 Task: Find connections with filter location Charleroi with filter topic #startupwith filter profile language German with filter current company Adani Enterprises Limited with filter school Jawahar Education Societys A.C.Patil College of Engineering 17 Sector-4 Kharghar Navi Mumbai-410 210 with filter industry Pet Services with filter service category SupportTechnical Writing with filter keywords title Product Manager
Action: Mouse moved to (515, 89)
Screenshot: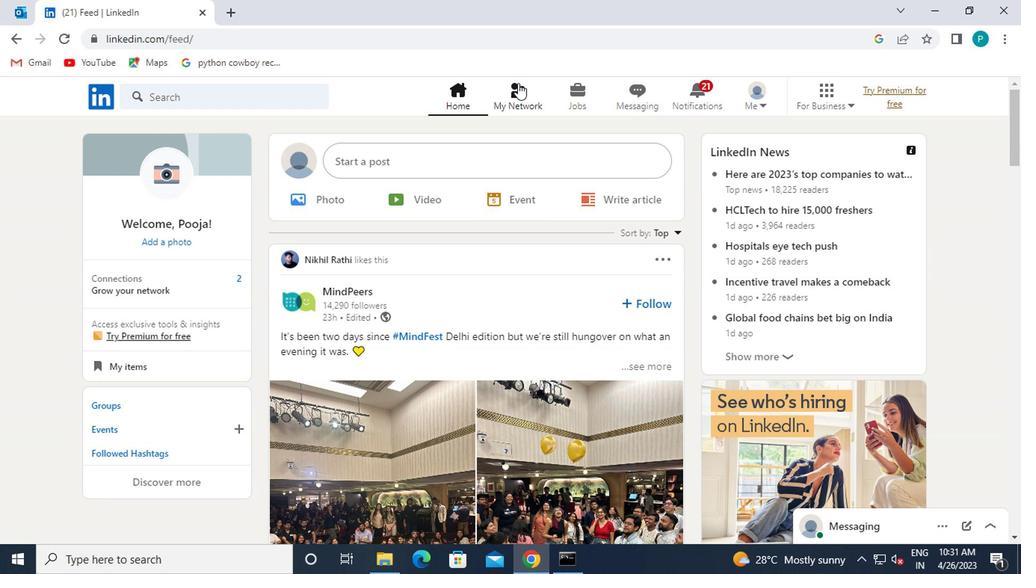 
Action: Mouse pressed left at (515, 89)
Screenshot: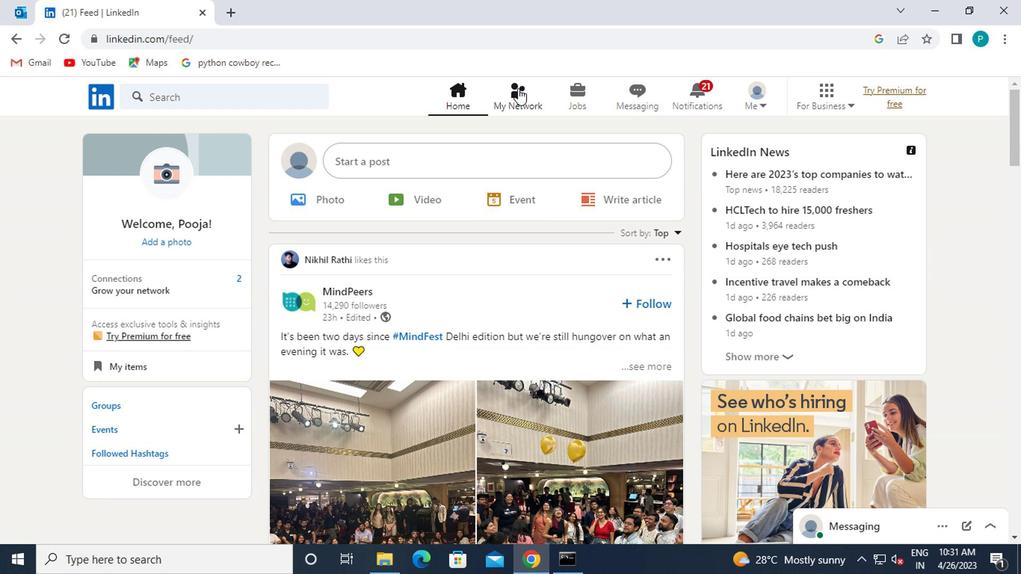 
Action: Mouse moved to (243, 182)
Screenshot: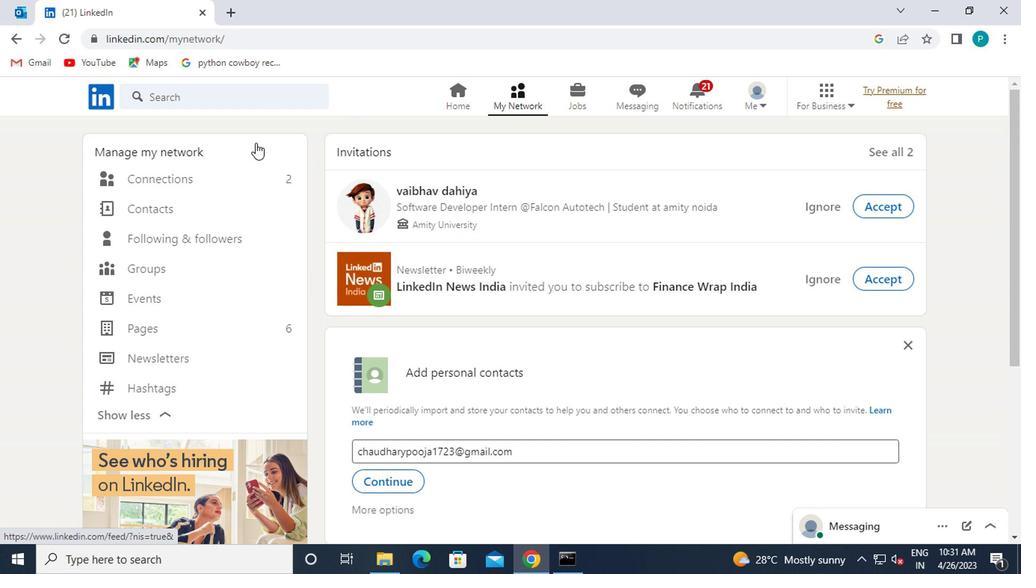 
Action: Mouse pressed left at (243, 182)
Screenshot: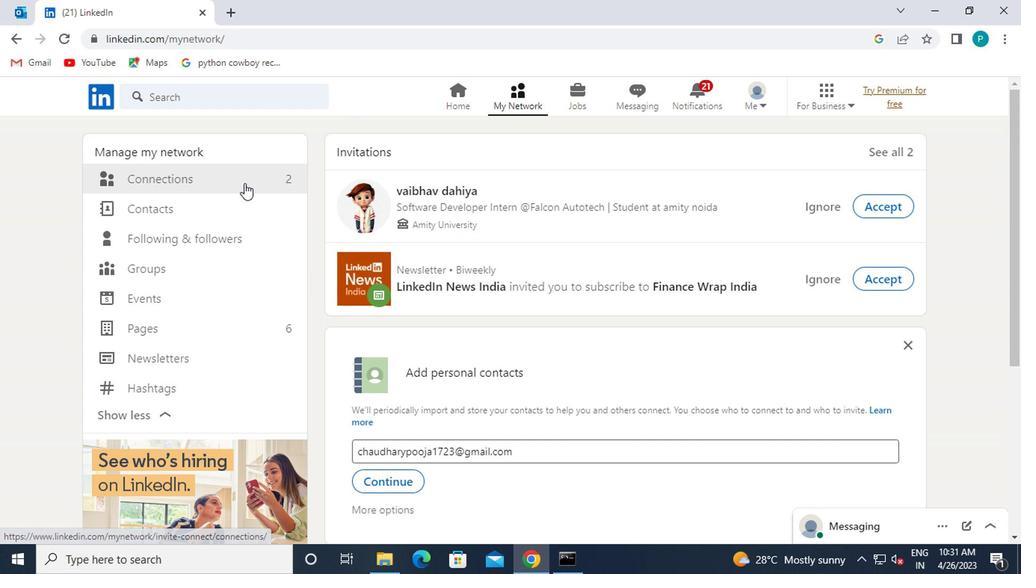 
Action: Mouse moved to (599, 184)
Screenshot: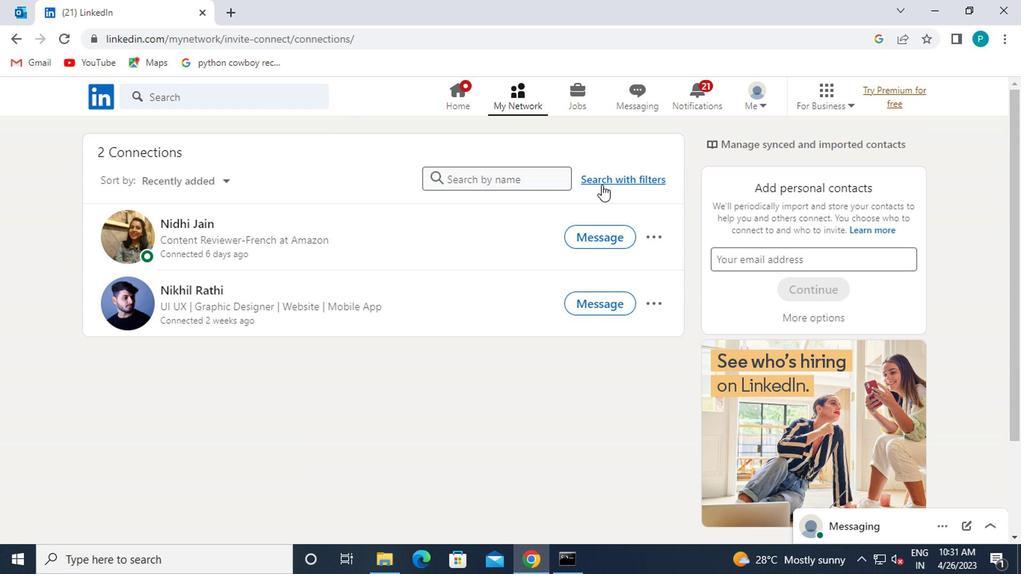
Action: Mouse pressed left at (599, 184)
Screenshot: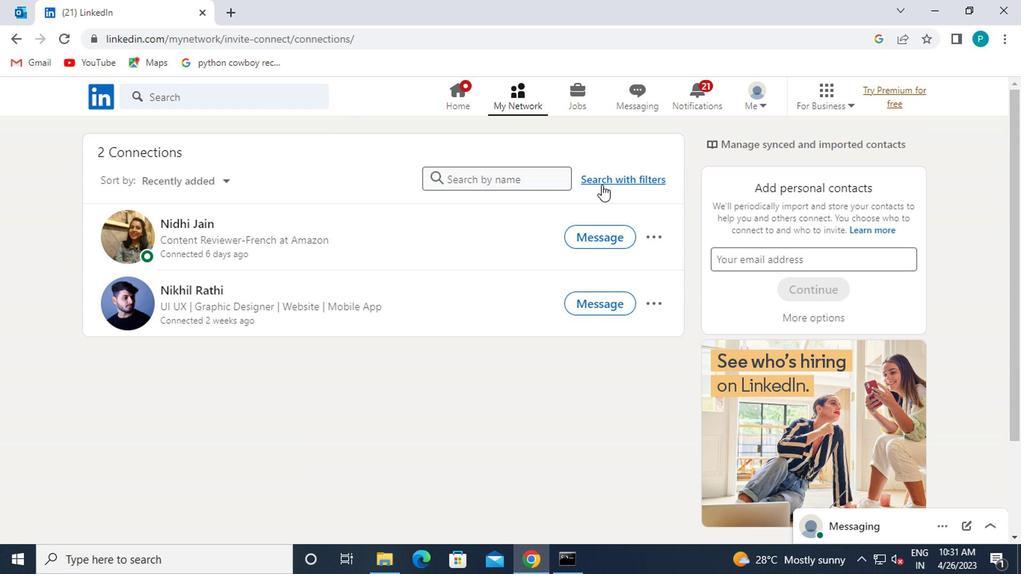 
Action: Mouse moved to (508, 141)
Screenshot: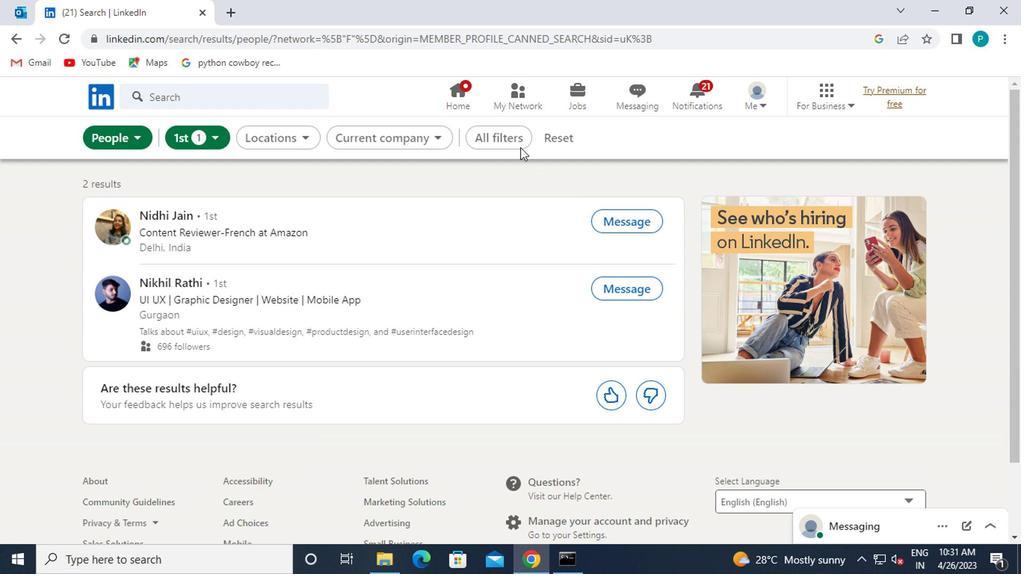 
Action: Mouse pressed left at (508, 141)
Screenshot: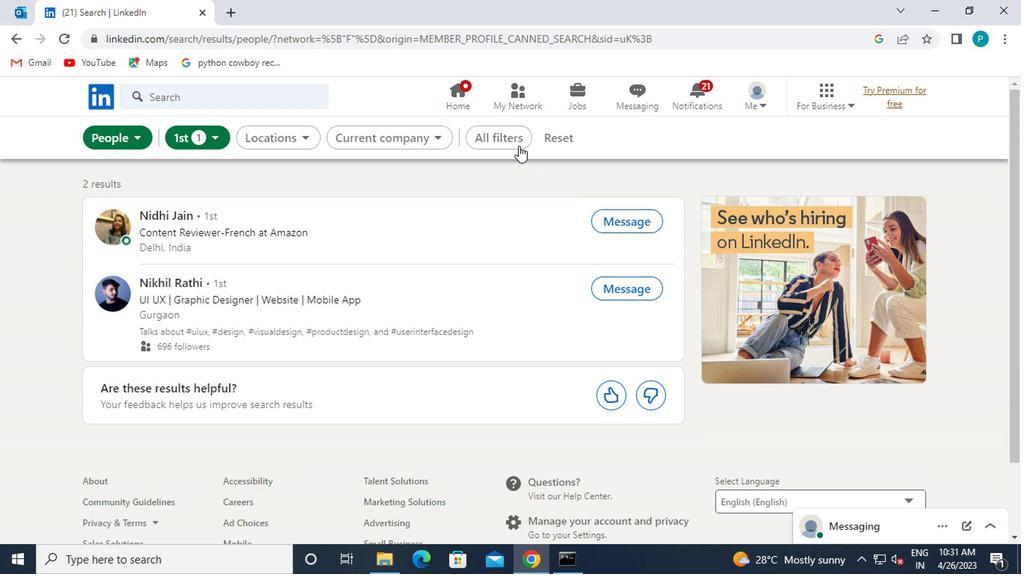
Action: Mouse moved to (816, 395)
Screenshot: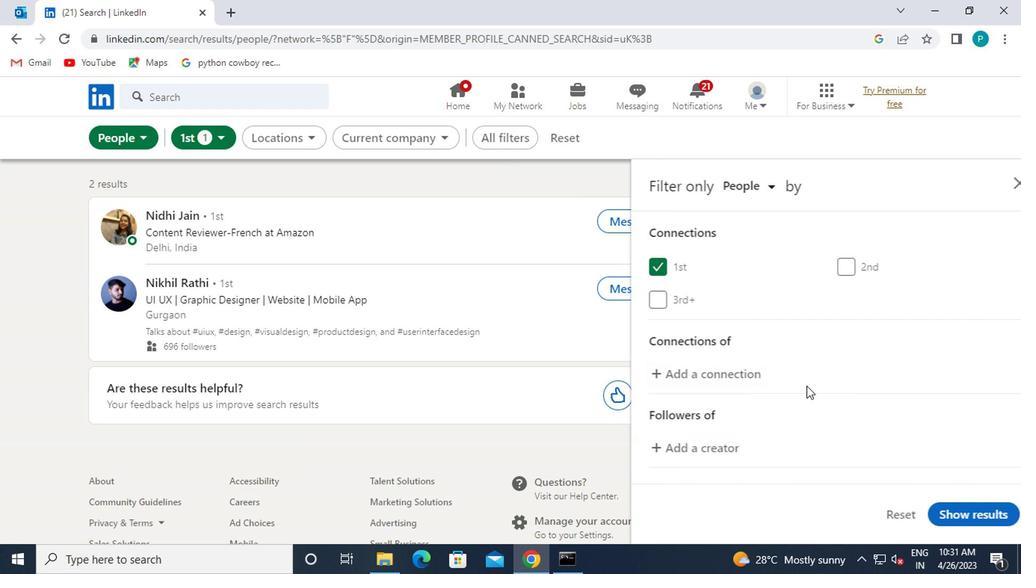 
Action: Mouse scrolled (816, 394) with delta (0, 0)
Screenshot: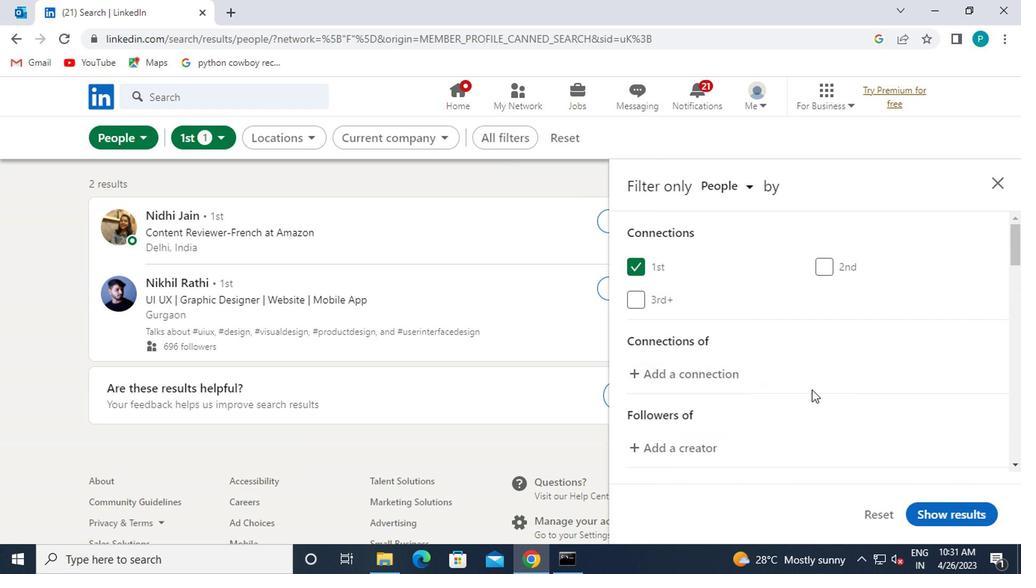 
Action: Mouse scrolled (816, 394) with delta (0, 0)
Screenshot: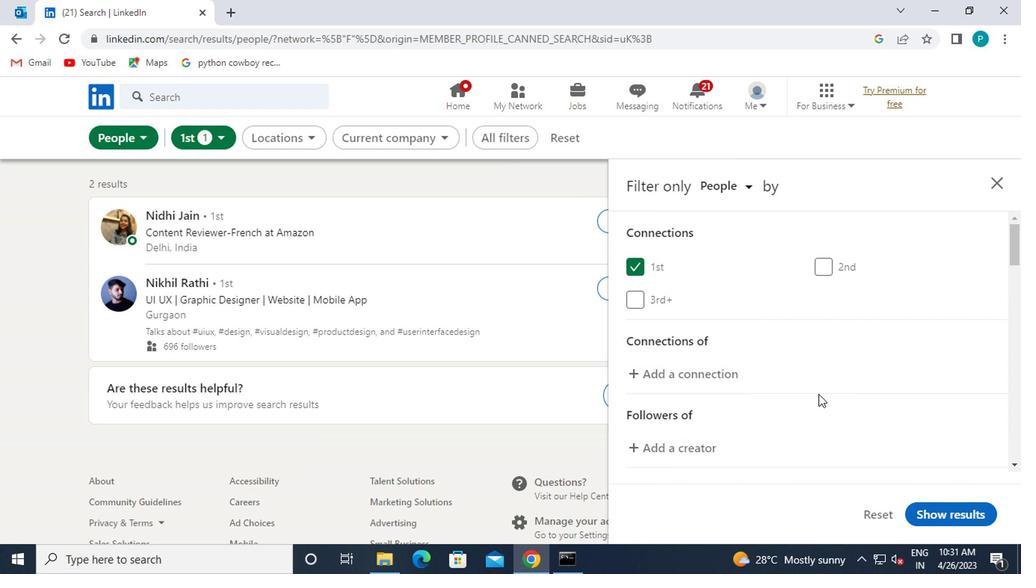 
Action: Mouse moved to (851, 432)
Screenshot: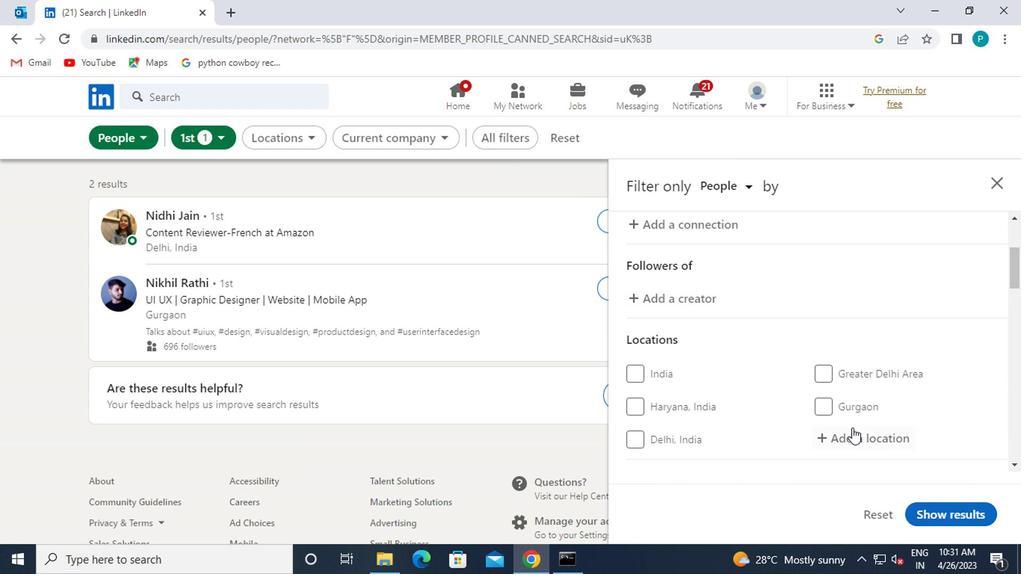 
Action: Mouse pressed left at (851, 432)
Screenshot: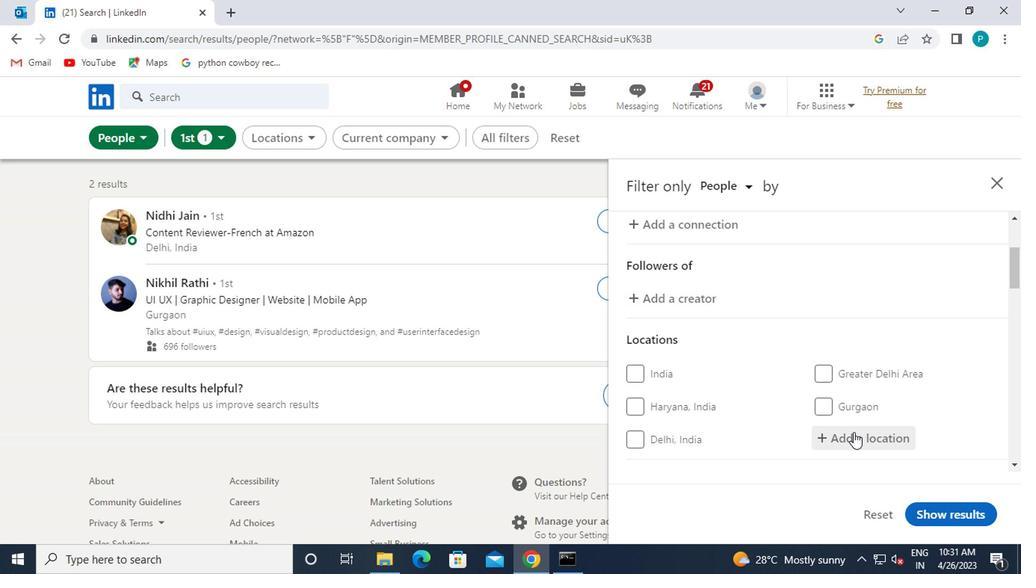 
Action: Mouse scrolled (851, 432) with delta (0, 0)
Screenshot: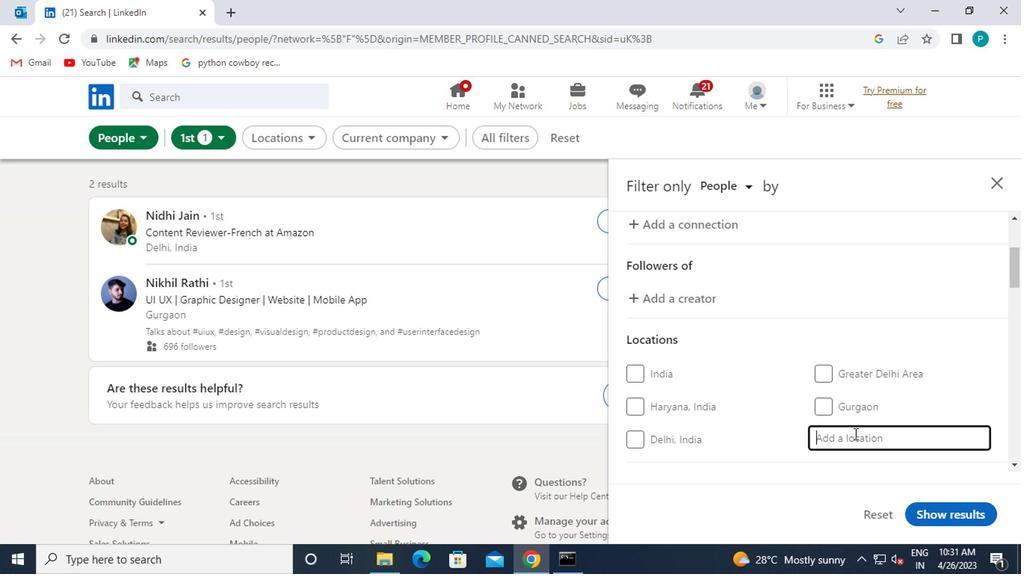 
Action: Mouse moved to (834, 371)
Screenshot: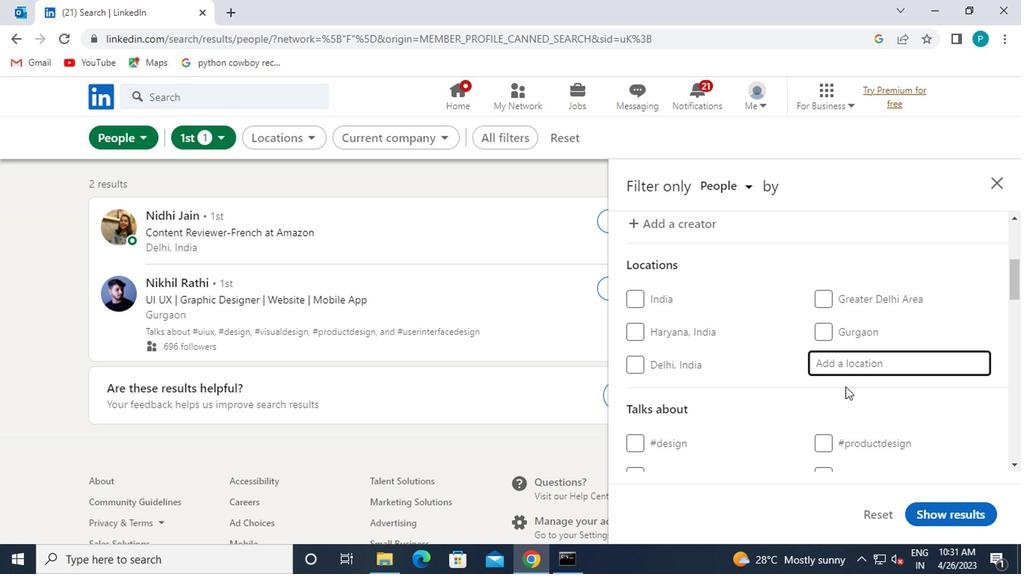 
Action: Key pressed <Key.caps_lock>c<Key.caps_lock>harleroi<Key.enter>
Screenshot: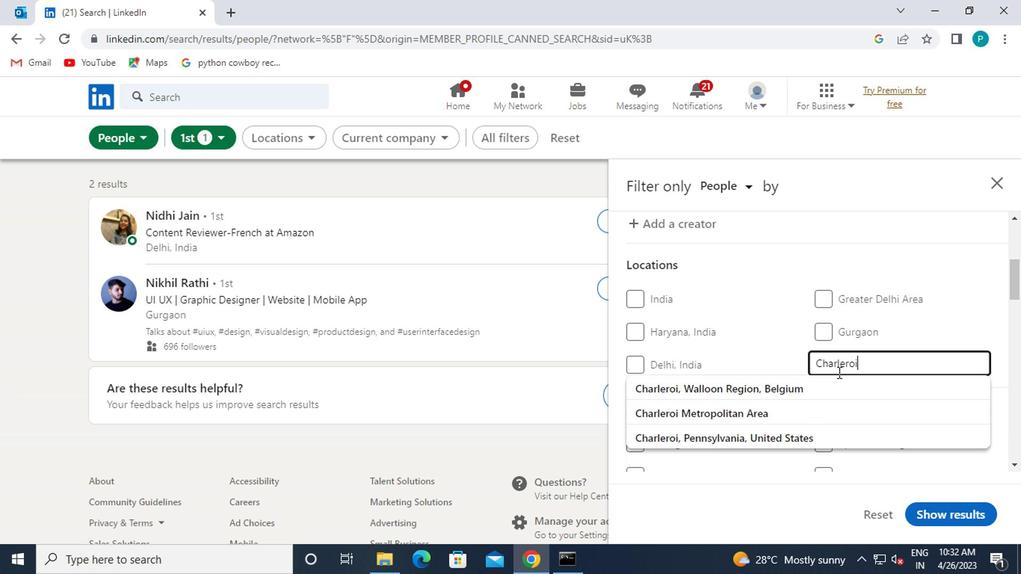 
Action: Mouse moved to (795, 410)
Screenshot: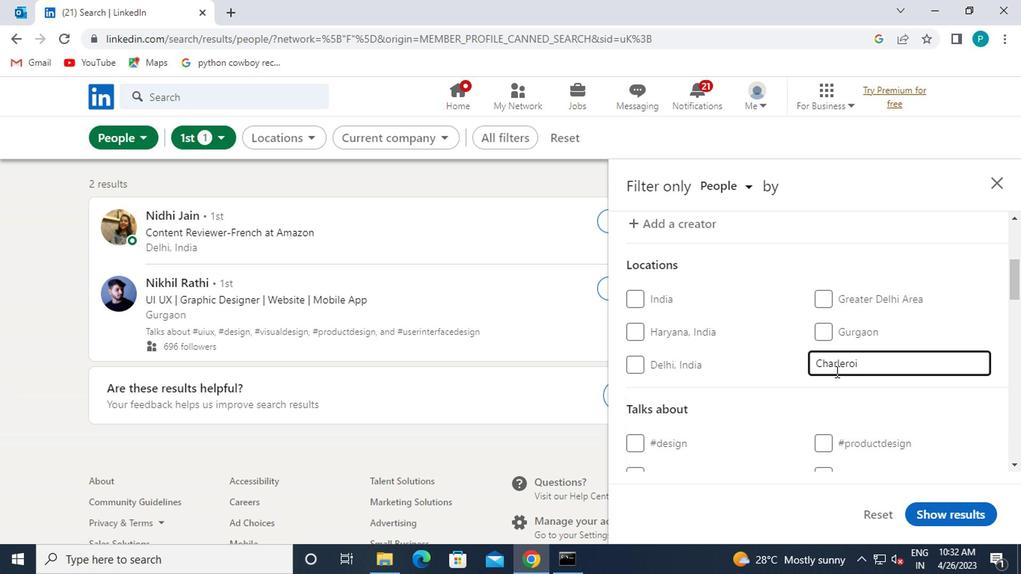
Action: Mouse scrolled (795, 409) with delta (0, 0)
Screenshot: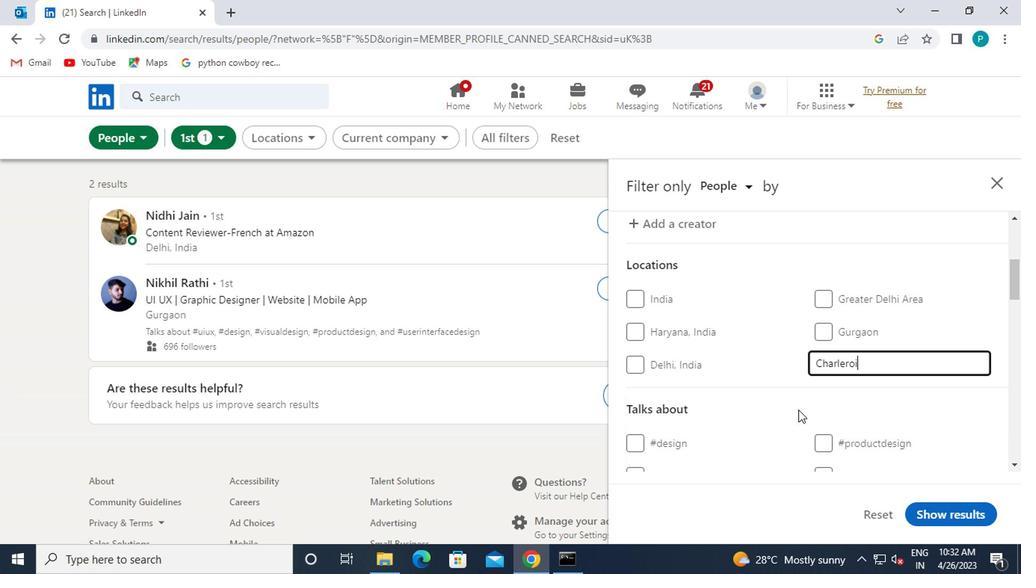 
Action: Mouse moved to (837, 441)
Screenshot: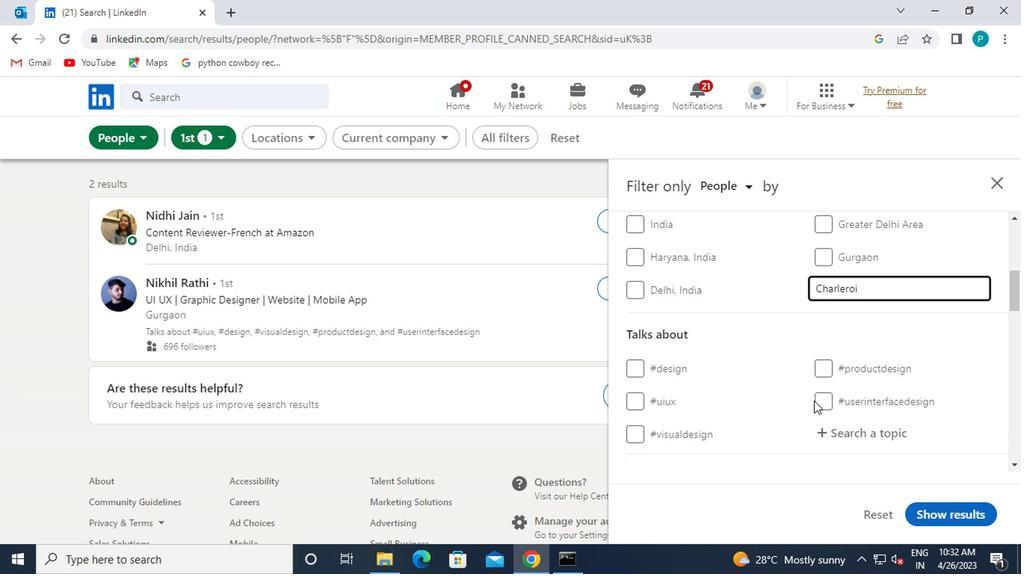 
Action: Mouse pressed left at (837, 441)
Screenshot: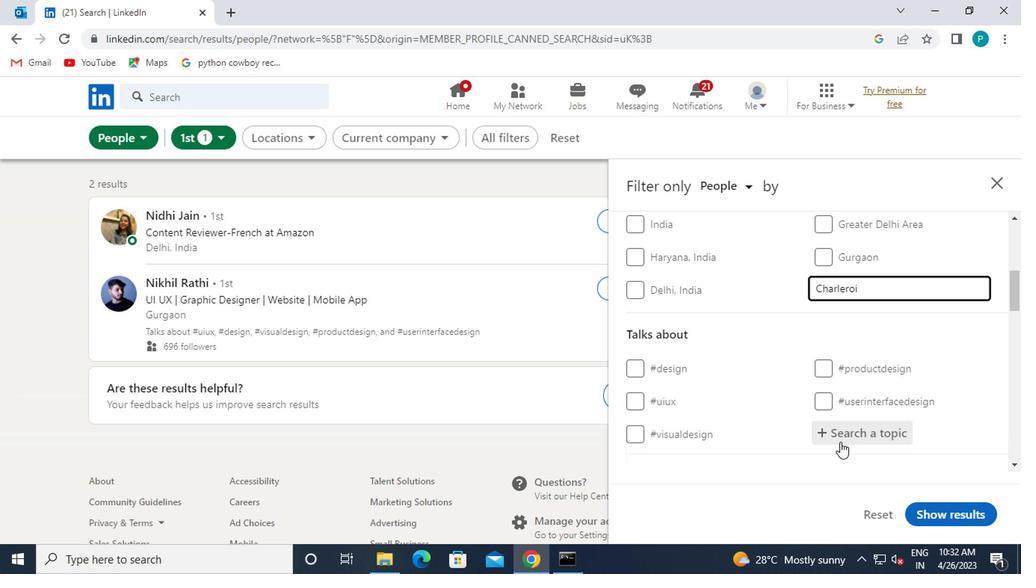 
Action: Mouse moved to (824, 405)
Screenshot: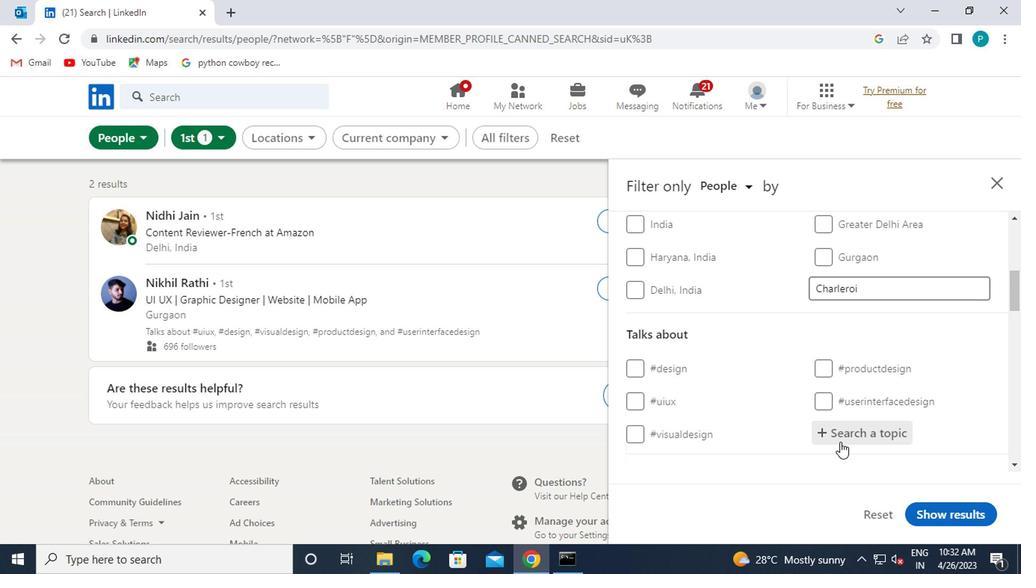 
Action: Key pressed <Key.shift>#STARTUO<Key.backspace>P
Screenshot: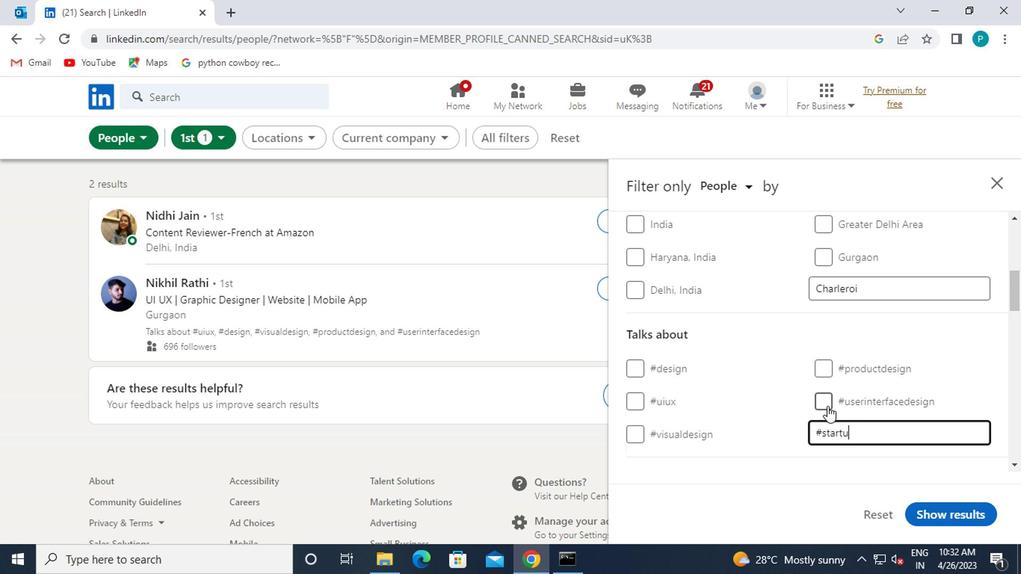 
Action: Mouse moved to (765, 397)
Screenshot: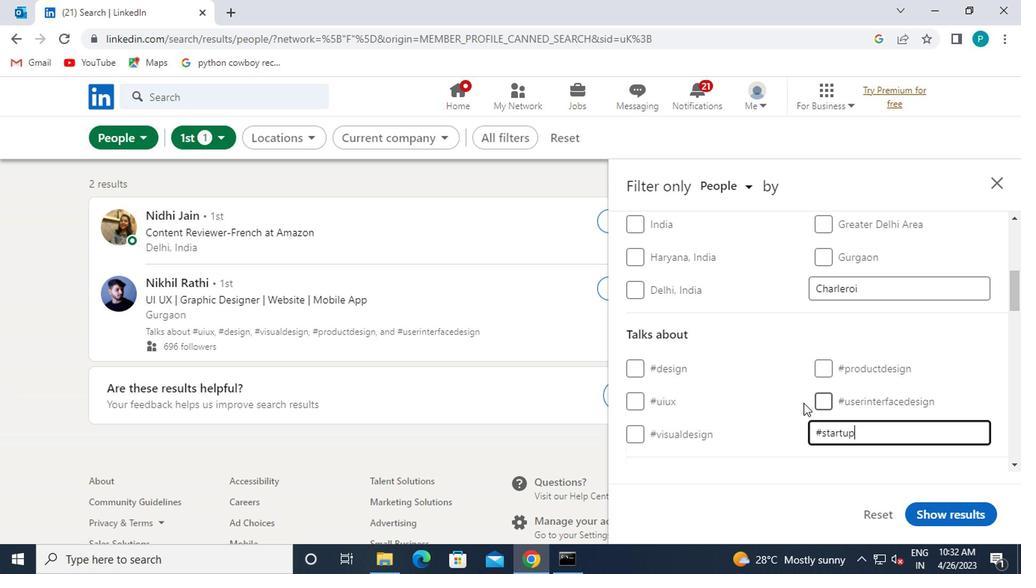 
Action: Mouse scrolled (765, 396) with delta (0, 0)
Screenshot: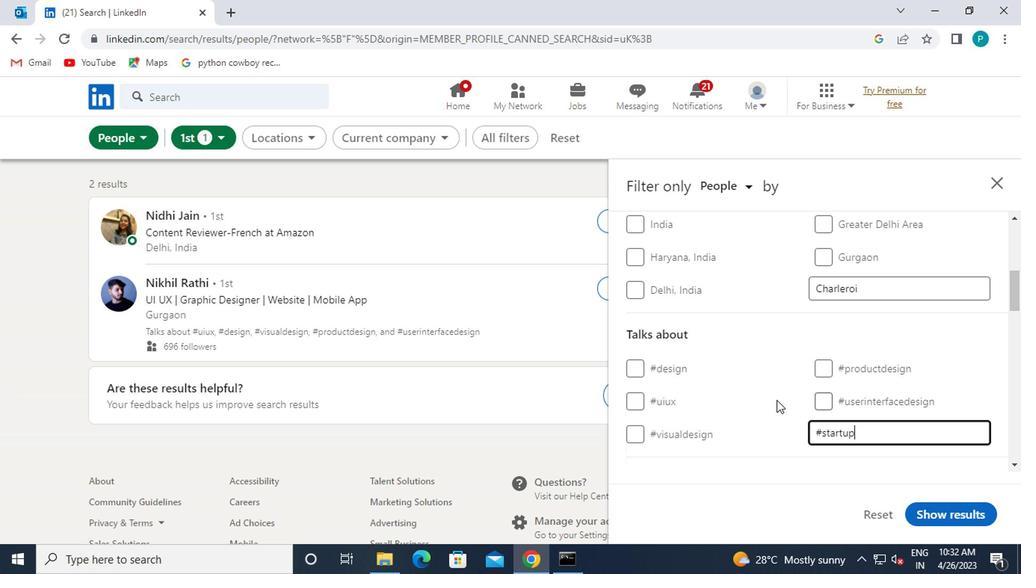 
Action: Mouse scrolled (765, 396) with delta (0, 0)
Screenshot: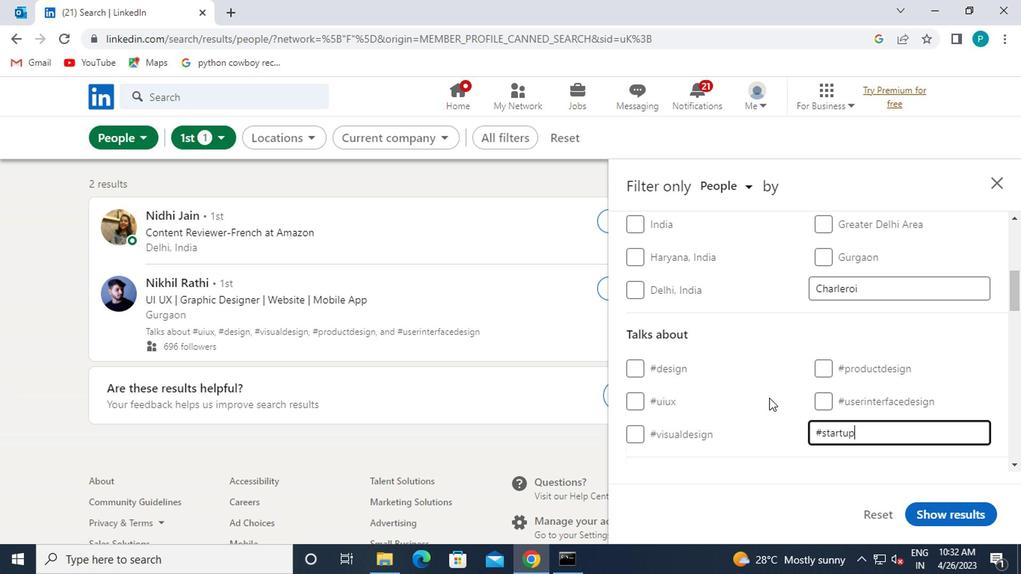 
Action: Mouse moved to (838, 367)
Screenshot: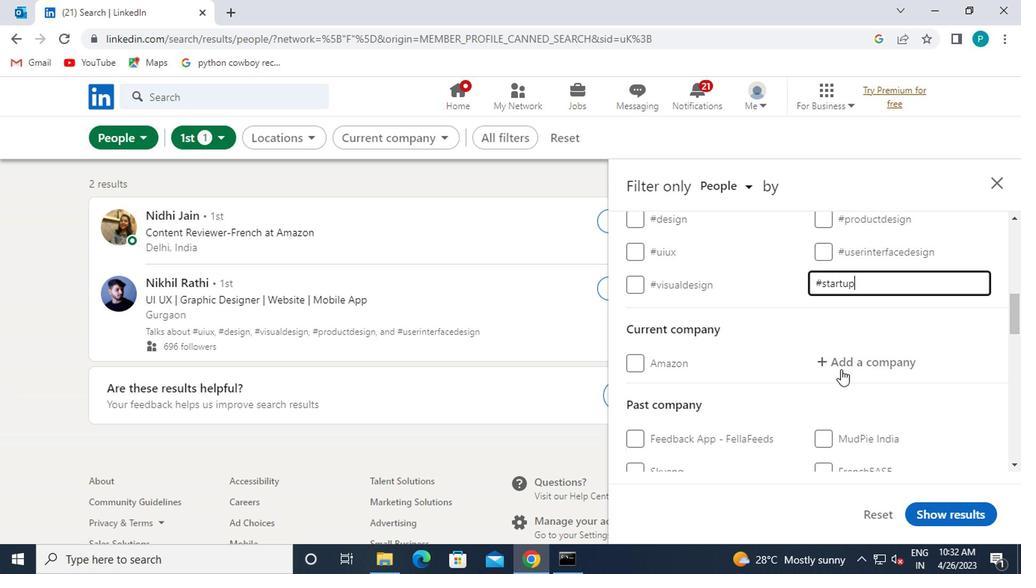 
Action: Mouse pressed left at (838, 367)
Screenshot: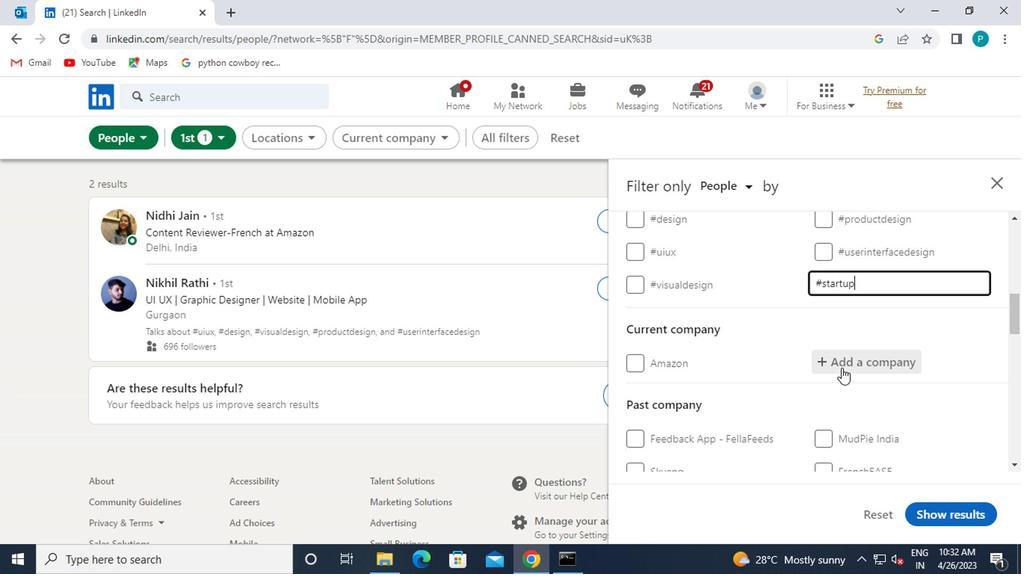 
Action: Key pressed ADANI<Key.space>ENTER
Screenshot: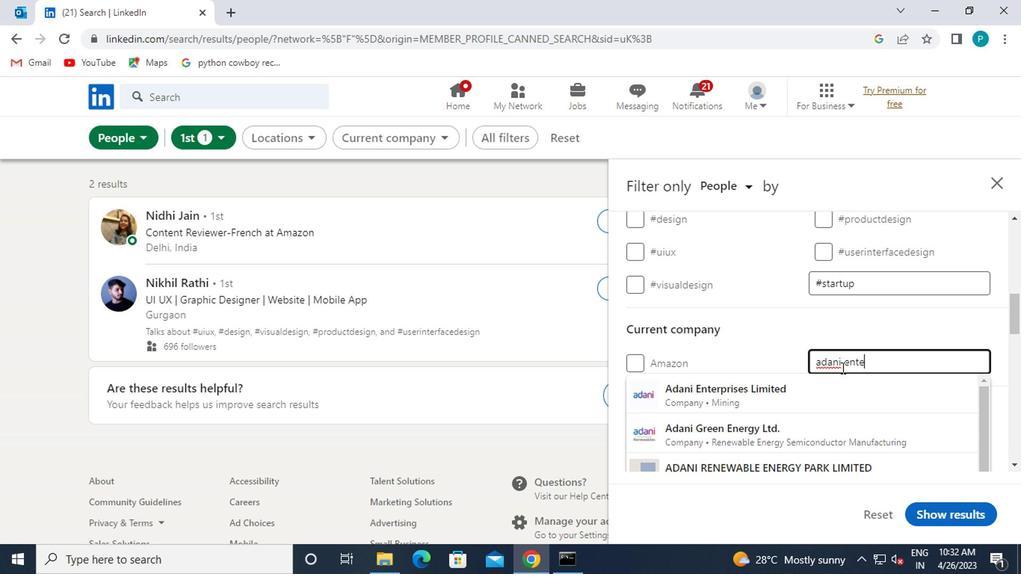 
Action: Mouse moved to (774, 391)
Screenshot: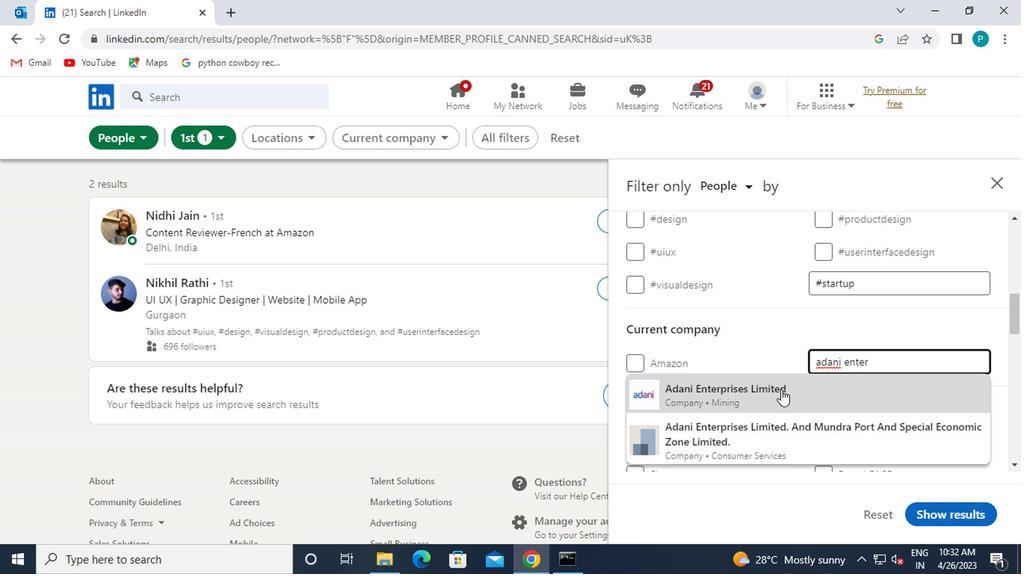 
Action: Mouse pressed left at (774, 391)
Screenshot: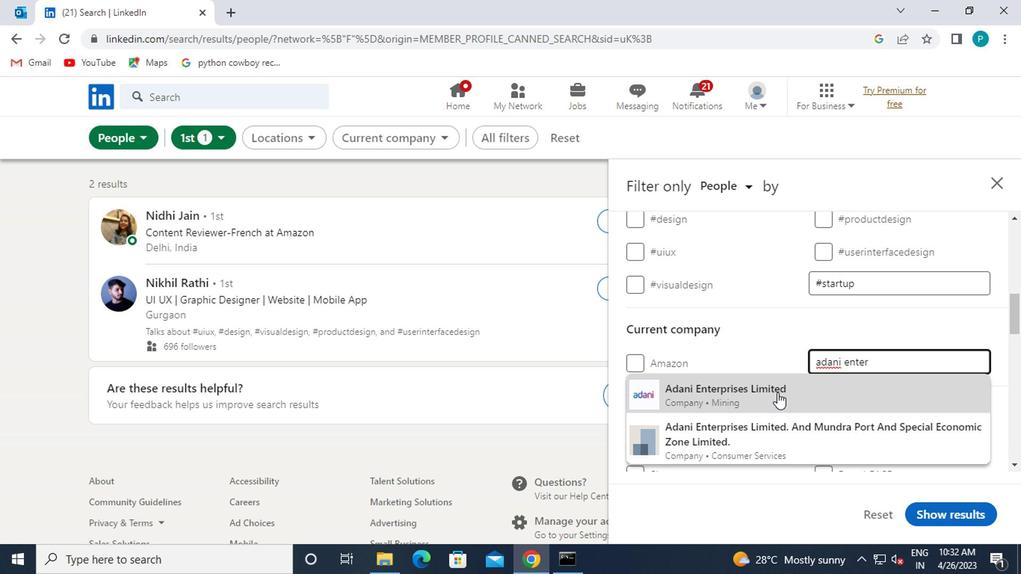 
Action: Mouse scrolled (774, 391) with delta (0, 0)
Screenshot: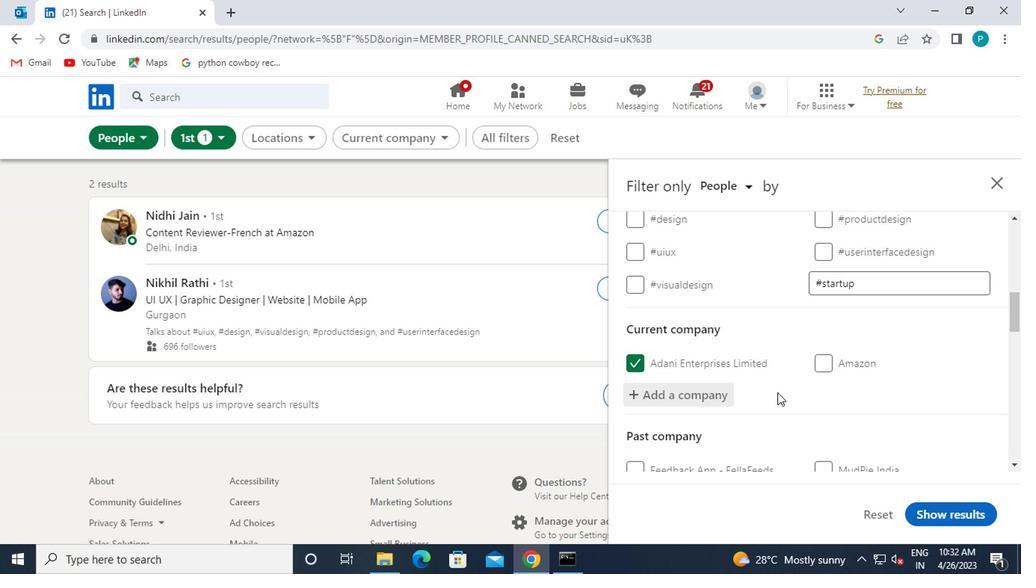 
Action: Mouse scrolled (774, 391) with delta (0, 0)
Screenshot: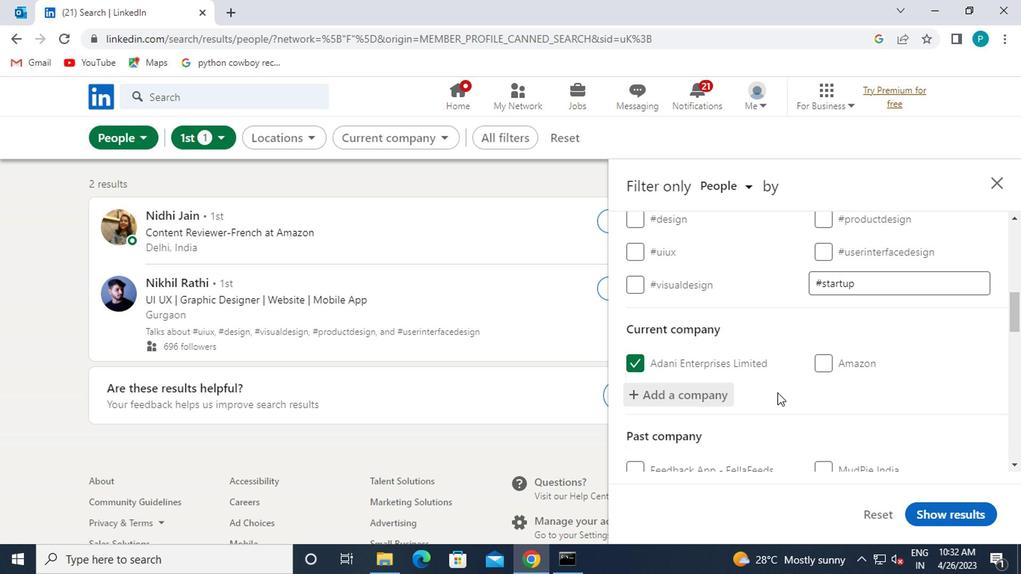 
Action: Mouse scrolled (774, 391) with delta (0, 0)
Screenshot: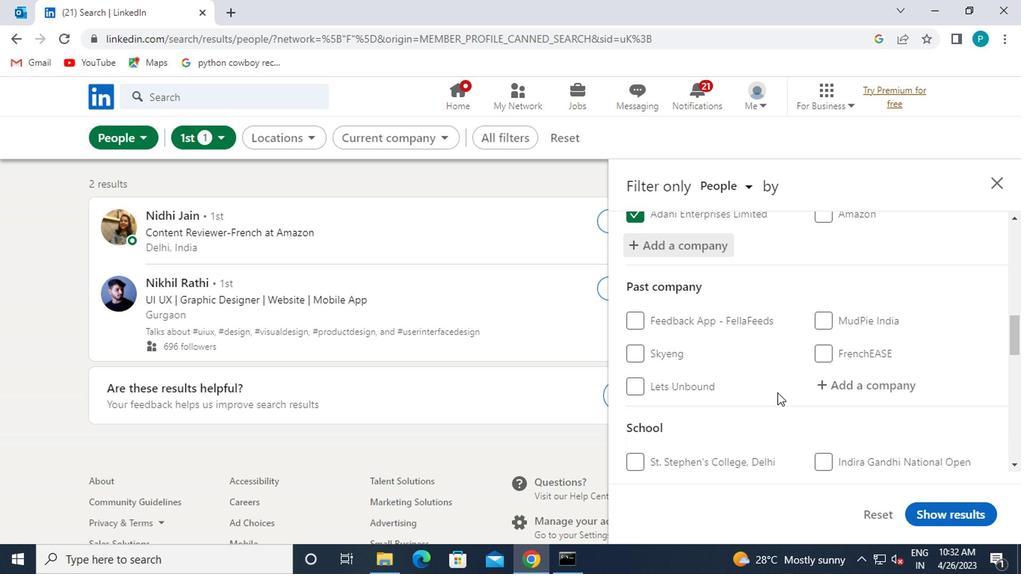 
Action: Mouse scrolled (774, 391) with delta (0, 0)
Screenshot: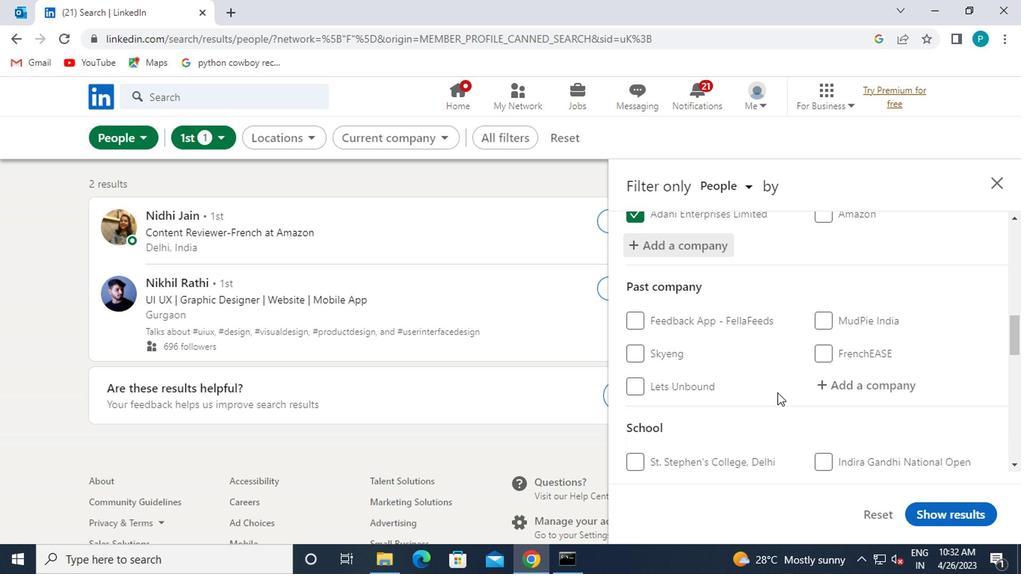 
Action: Mouse moved to (849, 402)
Screenshot: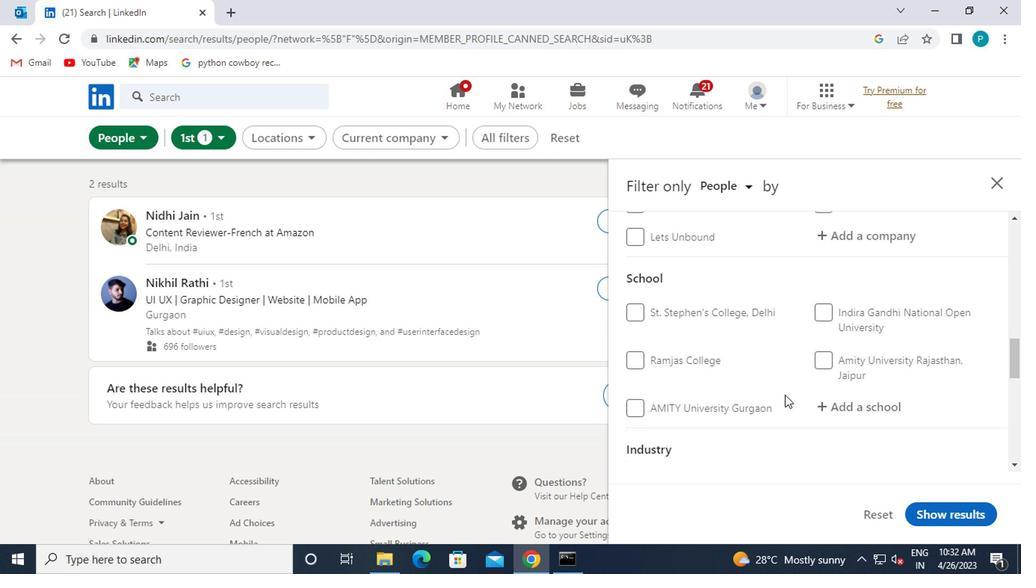 
Action: Mouse pressed left at (849, 402)
Screenshot: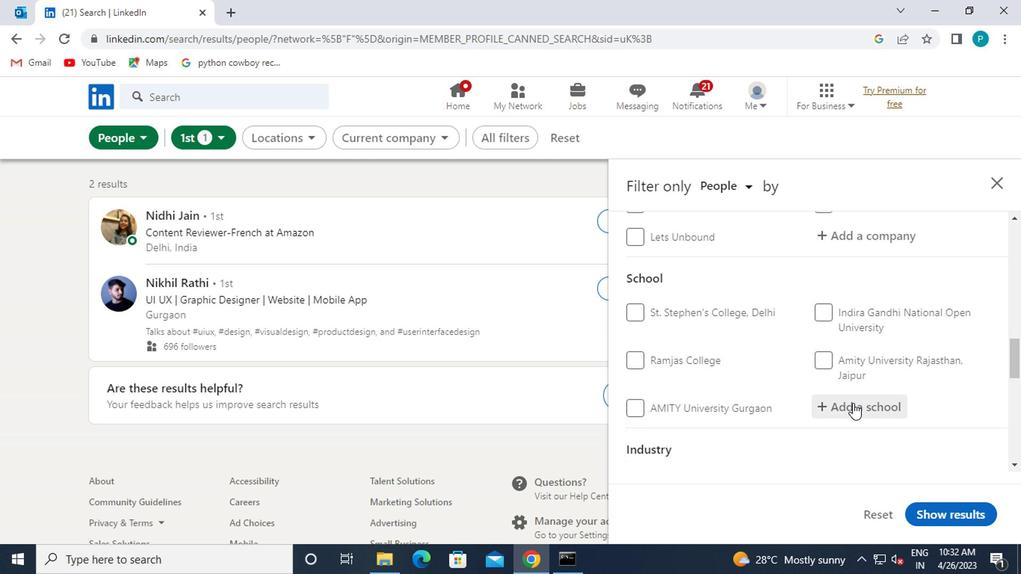 
Action: Mouse moved to (852, 404)
Screenshot: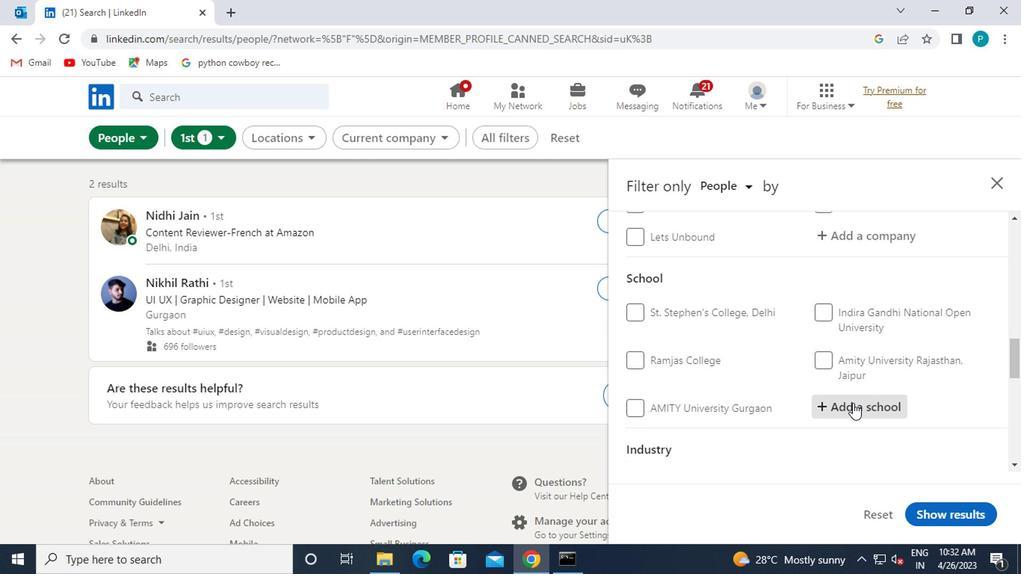 
Action: Key pressed JAWAHAR<Key.space>EDU
Screenshot: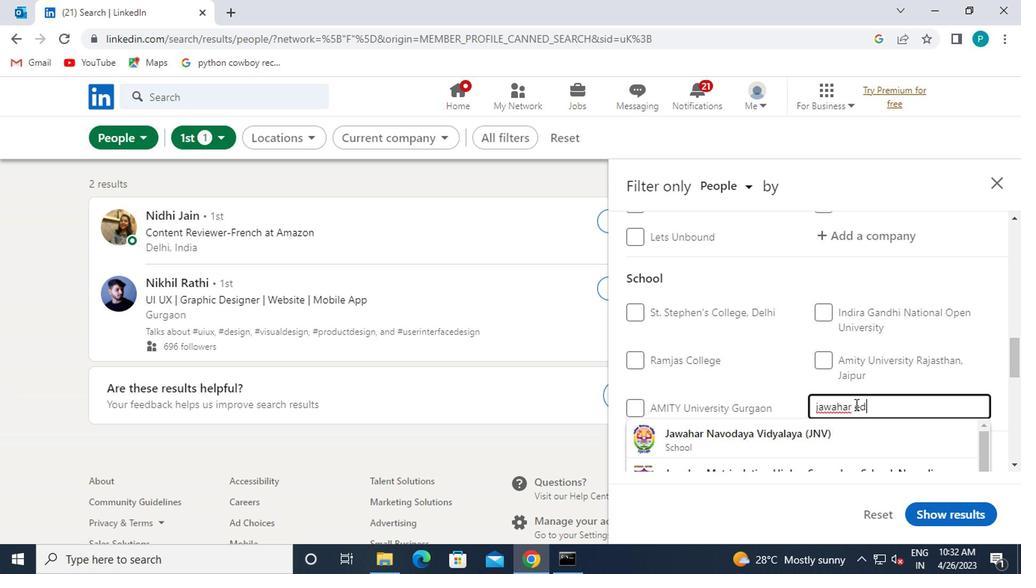 
Action: Mouse moved to (810, 450)
Screenshot: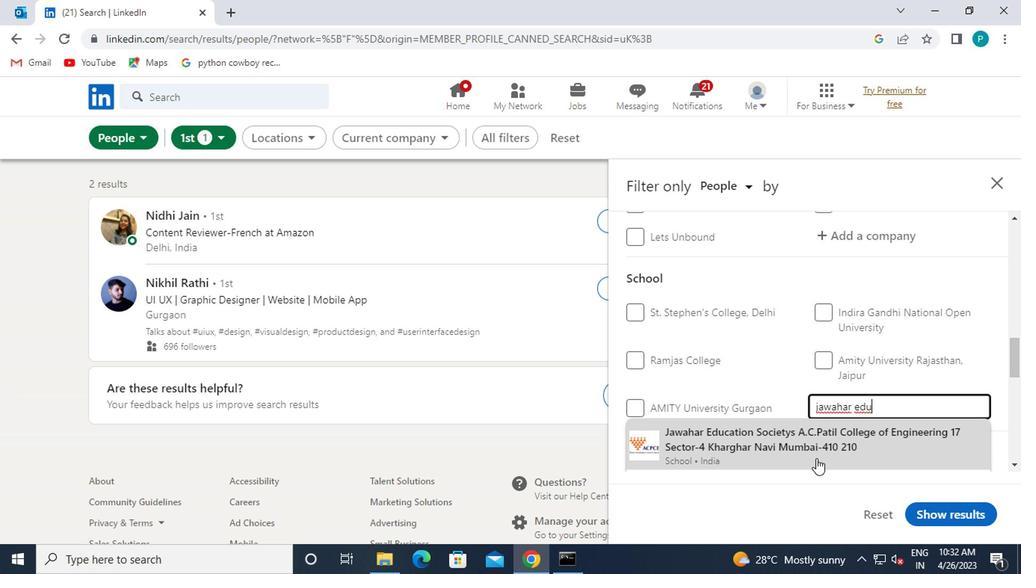 
Action: Mouse pressed left at (810, 450)
Screenshot: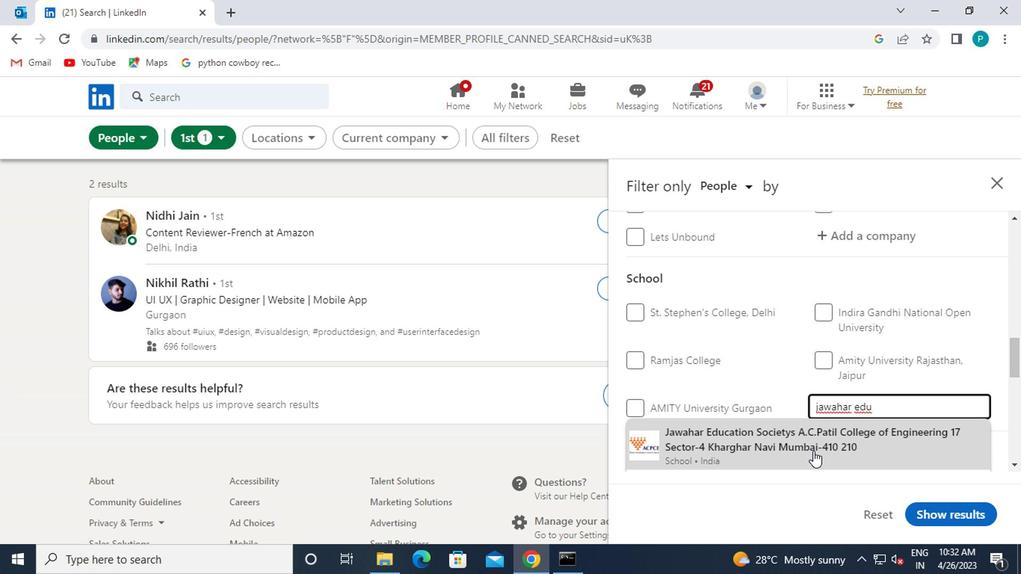 
Action: Mouse moved to (806, 436)
Screenshot: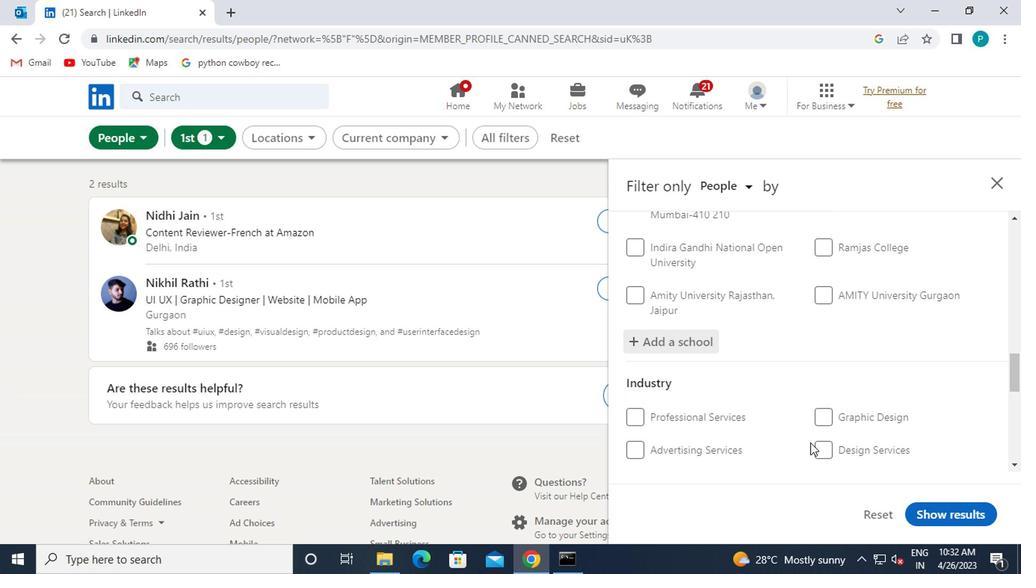 
Action: Mouse scrolled (806, 435) with delta (0, 0)
Screenshot: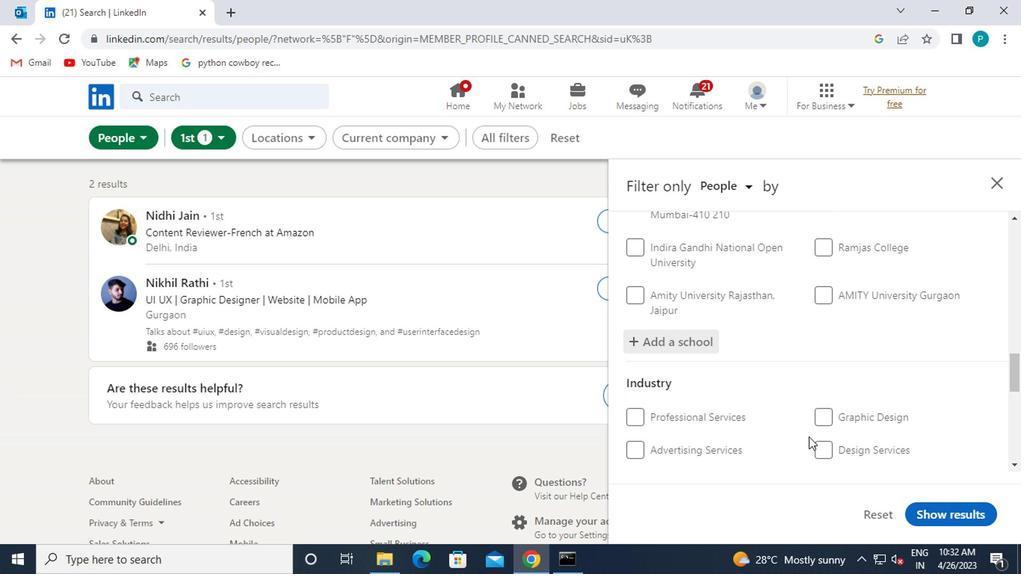 
Action: Mouse scrolled (806, 435) with delta (0, 0)
Screenshot: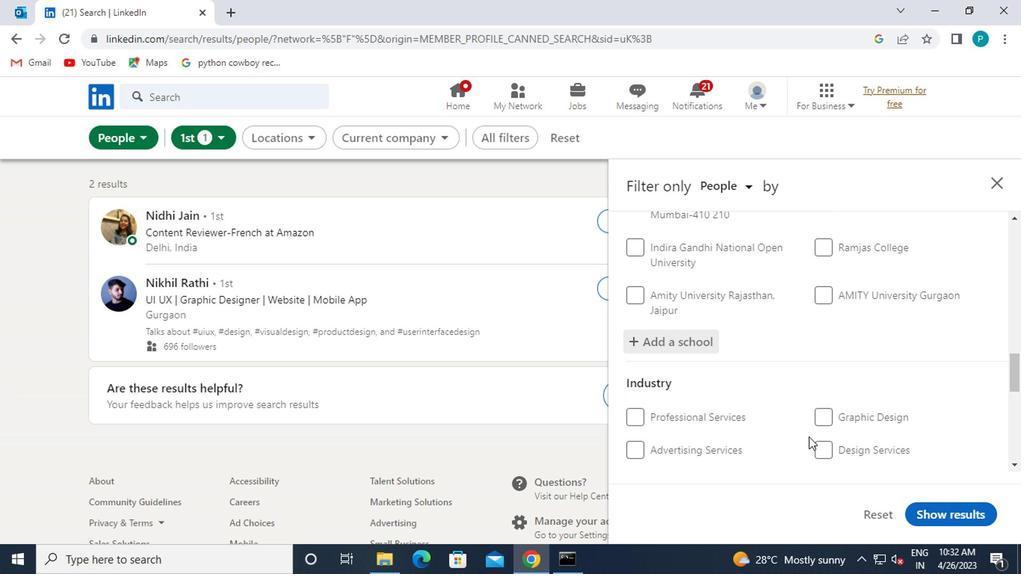 
Action: Mouse moved to (685, 346)
Screenshot: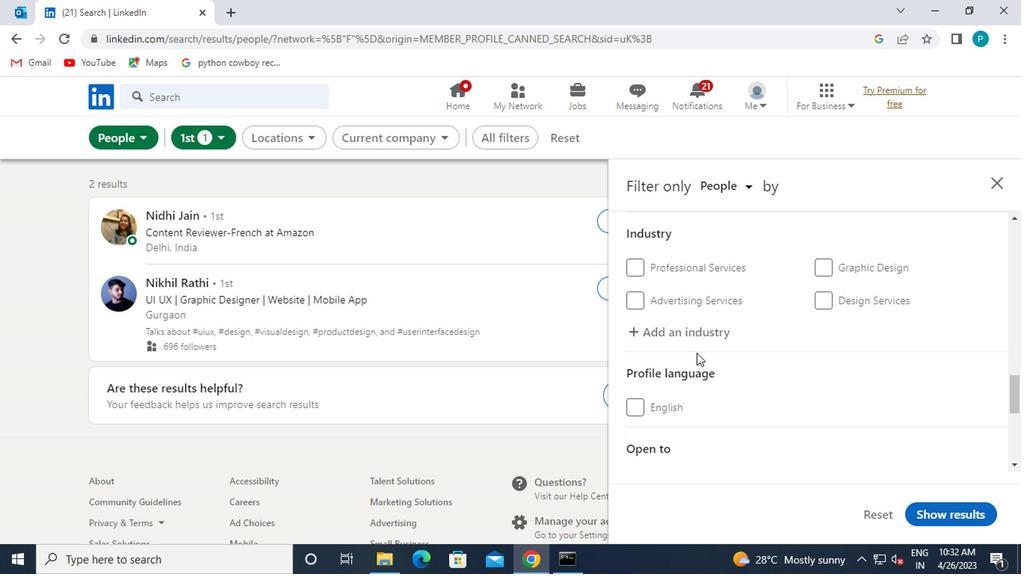 
Action: Mouse pressed left at (685, 346)
Screenshot: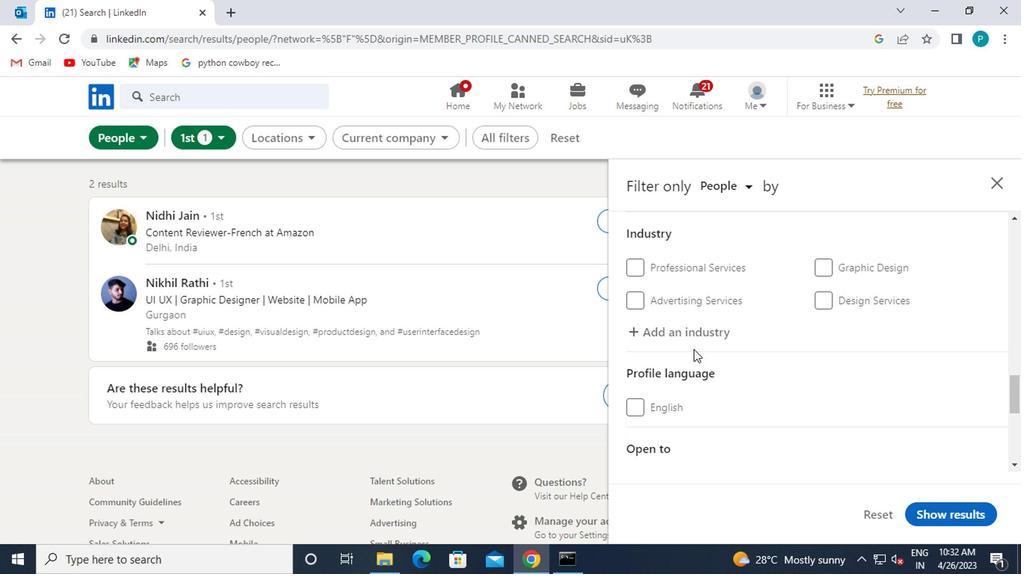 
Action: Mouse moved to (674, 328)
Screenshot: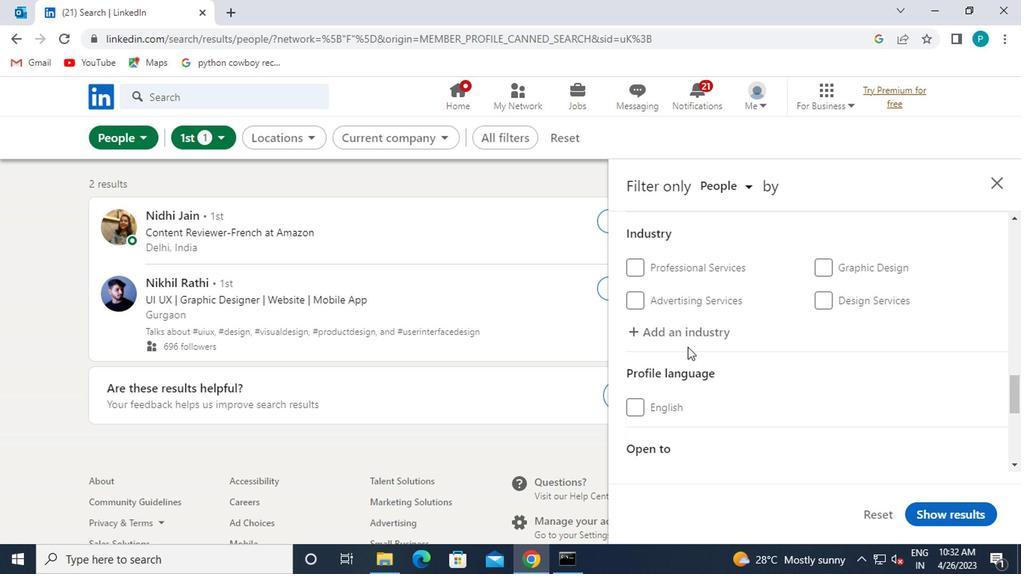 
Action: Mouse pressed left at (674, 328)
Screenshot: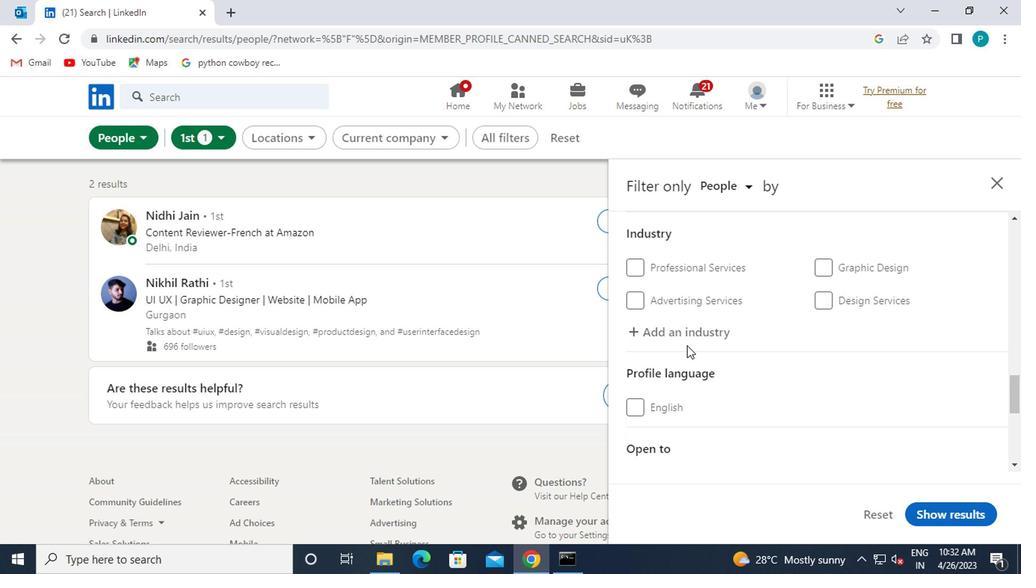 
Action: Mouse moved to (674, 328)
Screenshot: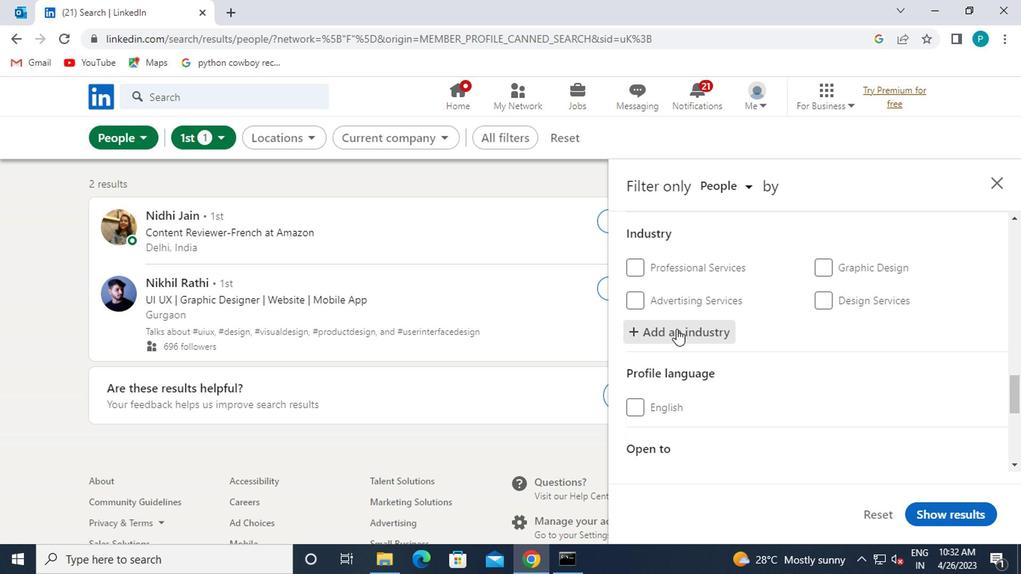 
Action: Key pressed PET
Screenshot: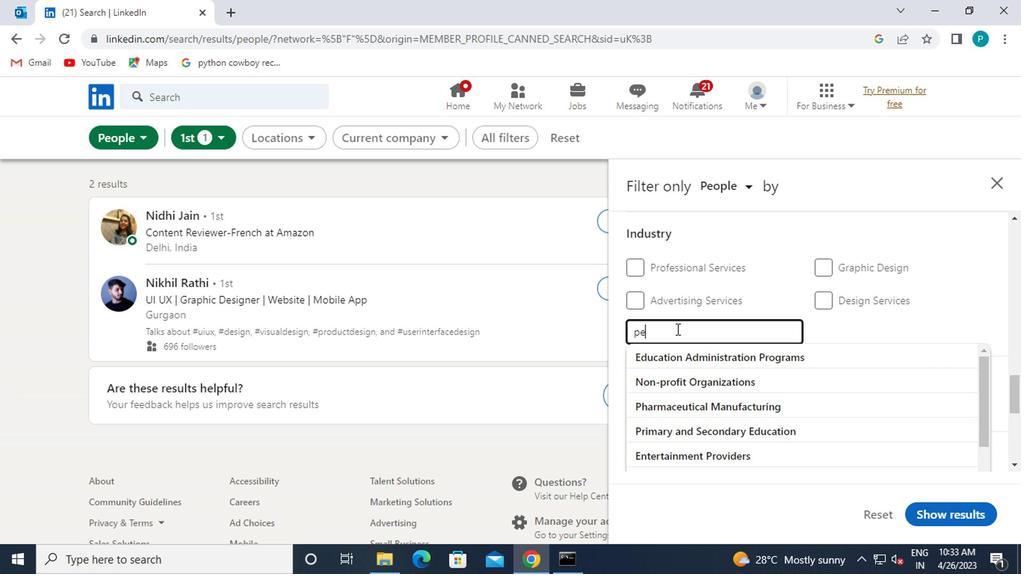 
Action: Mouse moved to (671, 357)
Screenshot: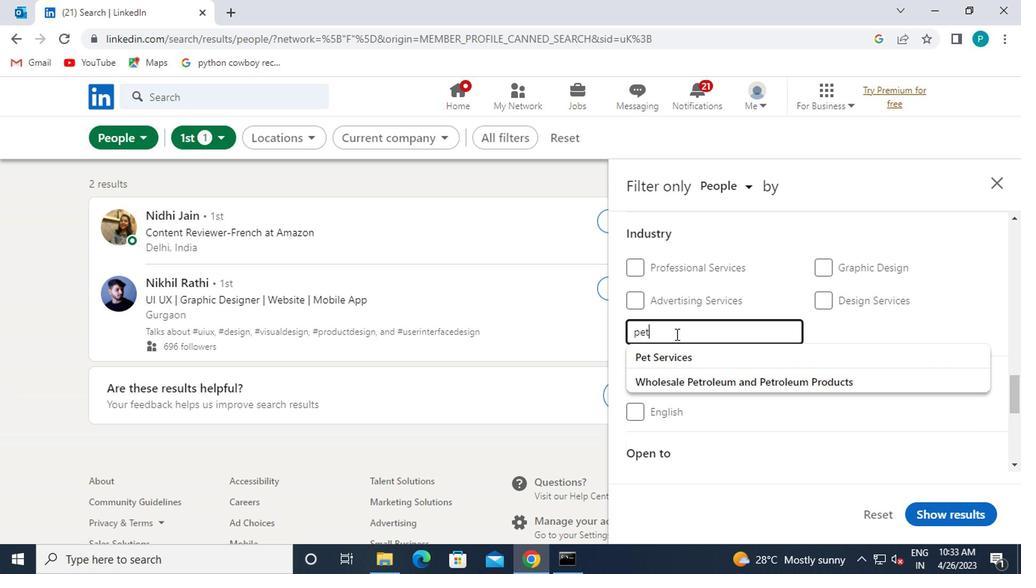 
Action: Mouse pressed left at (671, 357)
Screenshot: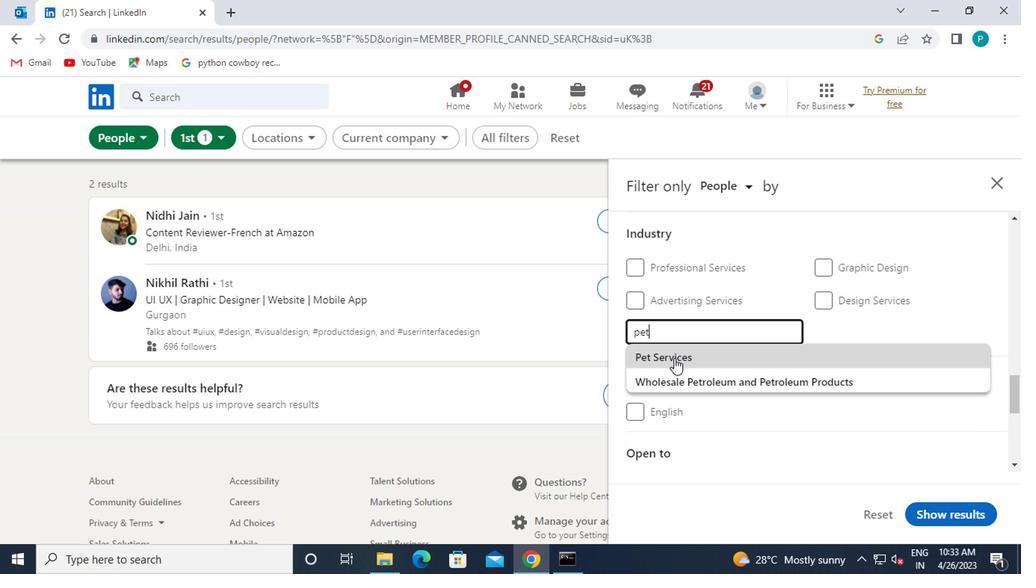 
Action: Mouse scrolled (671, 356) with delta (0, -1)
Screenshot: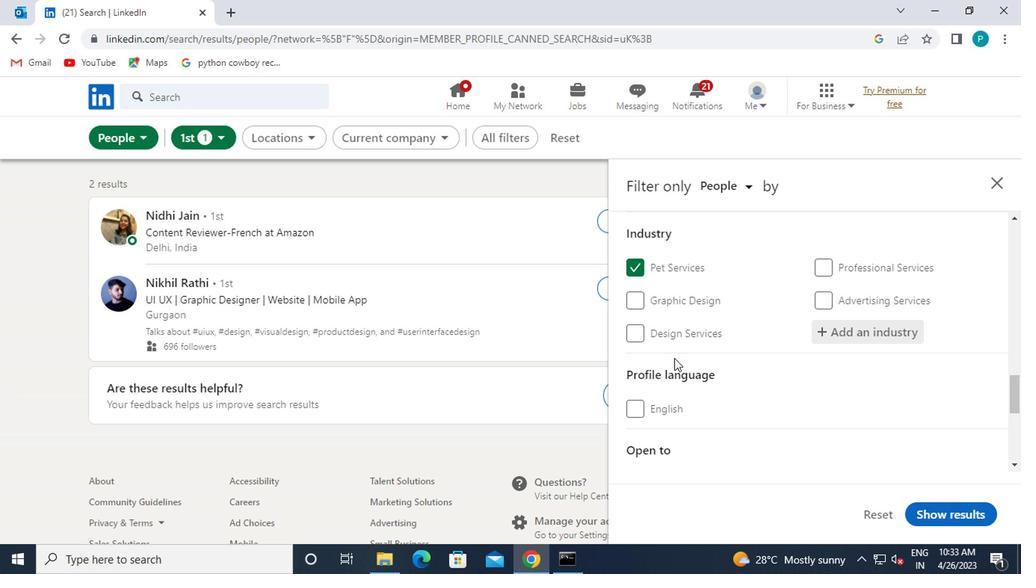 
Action: Mouse scrolled (671, 356) with delta (0, -1)
Screenshot: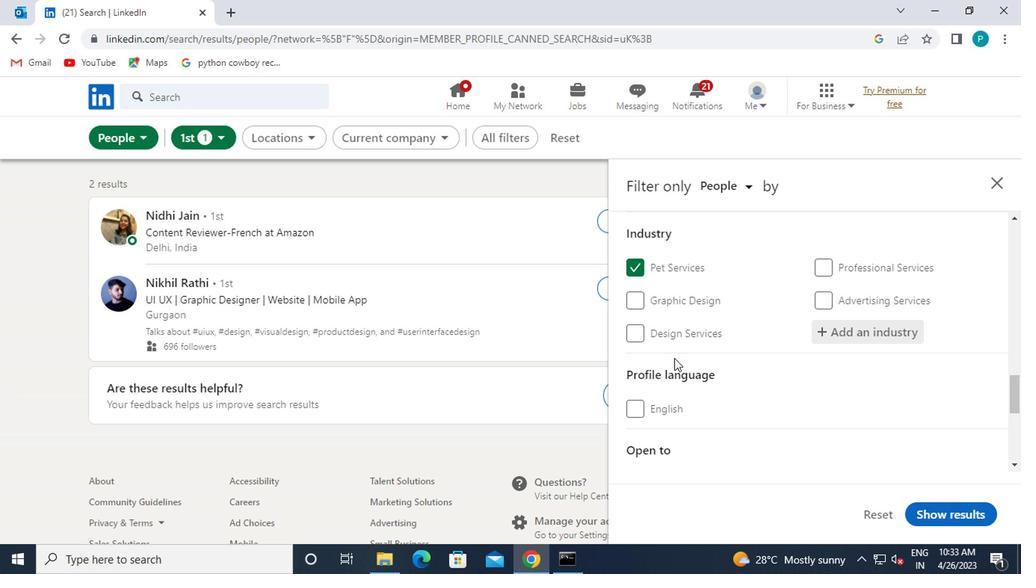 
Action: Mouse scrolled (671, 356) with delta (0, -1)
Screenshot: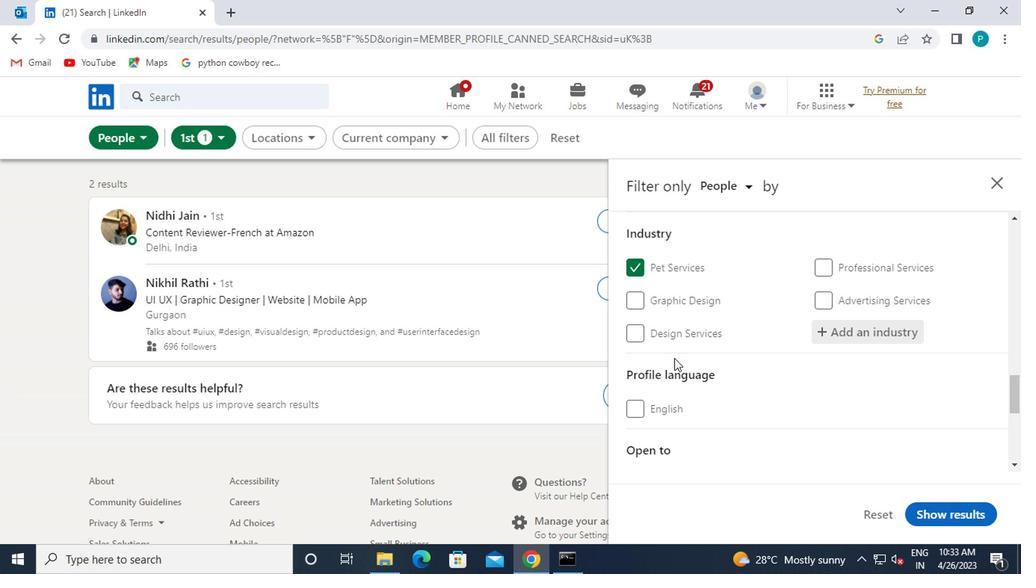 
Action: Mouse moved to (667, 357)
Screenshot: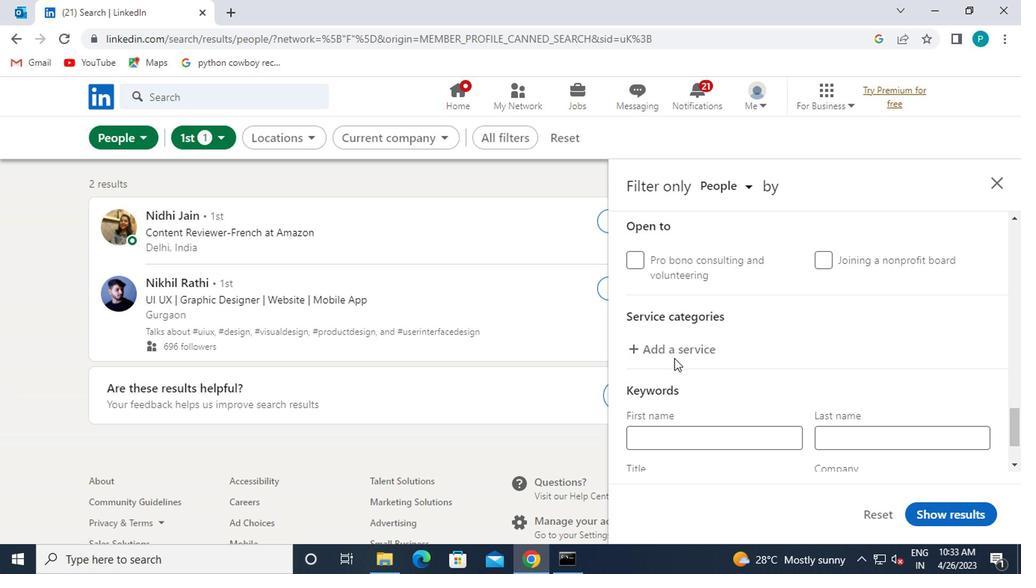 
Action: Mouse pressed left at (667, 357)
Screenshot: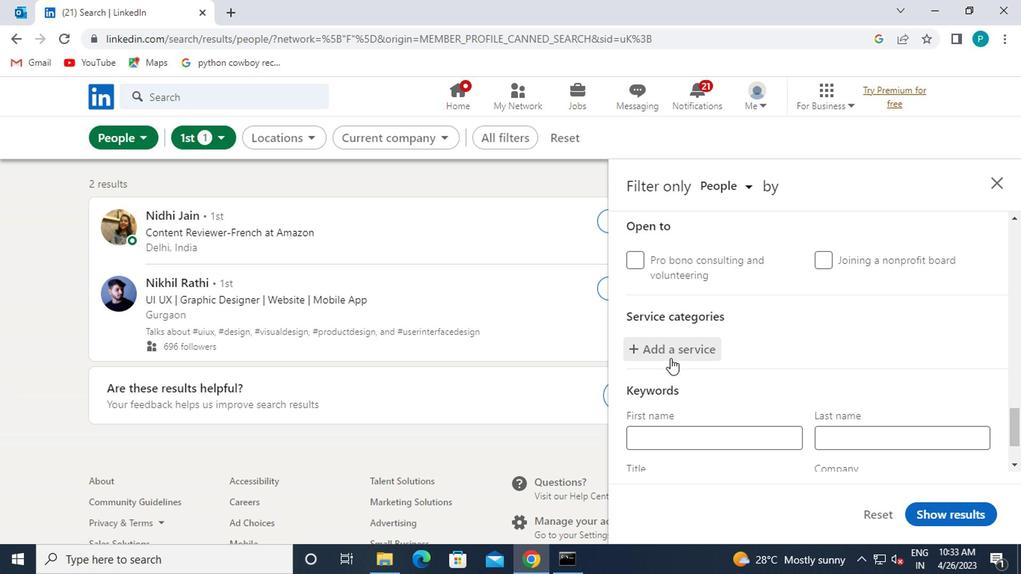 
Action: Mouse moved to (667, 355)
Screenshot: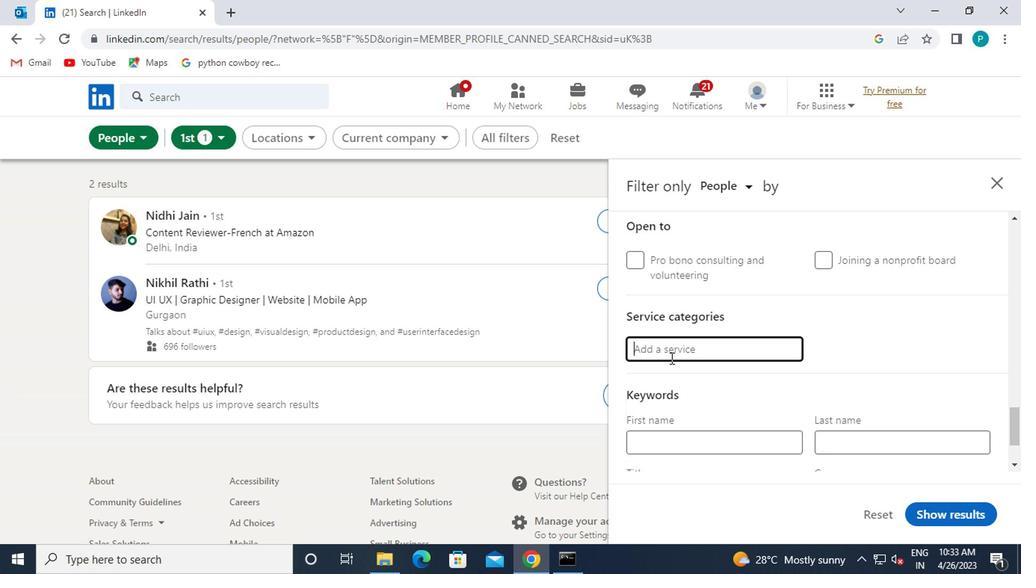 
Action: Key pressed SUPO<Key.backspace>PORT
Screenshot: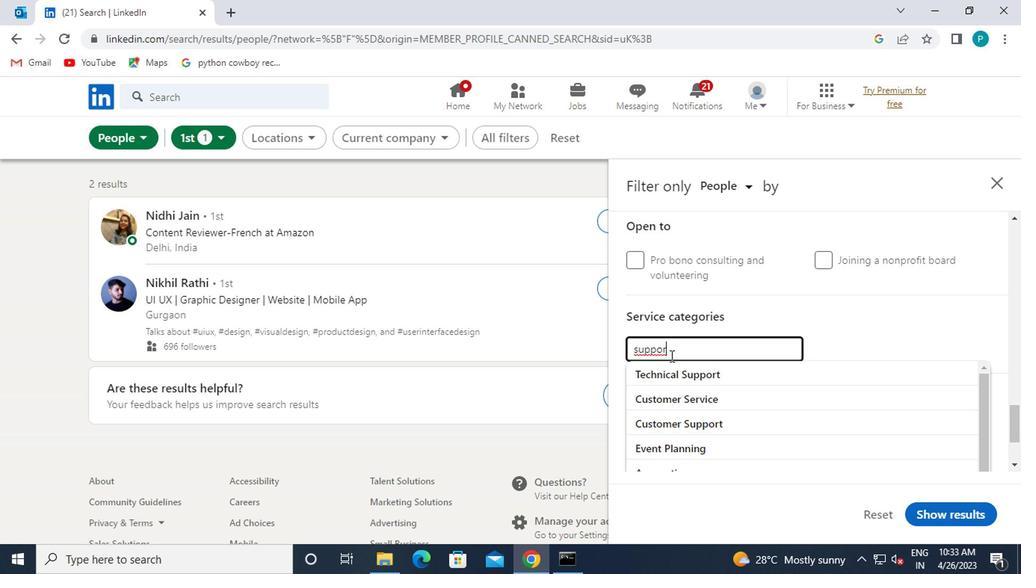
Action: Mouse moved to (673, 375)
Screenshot: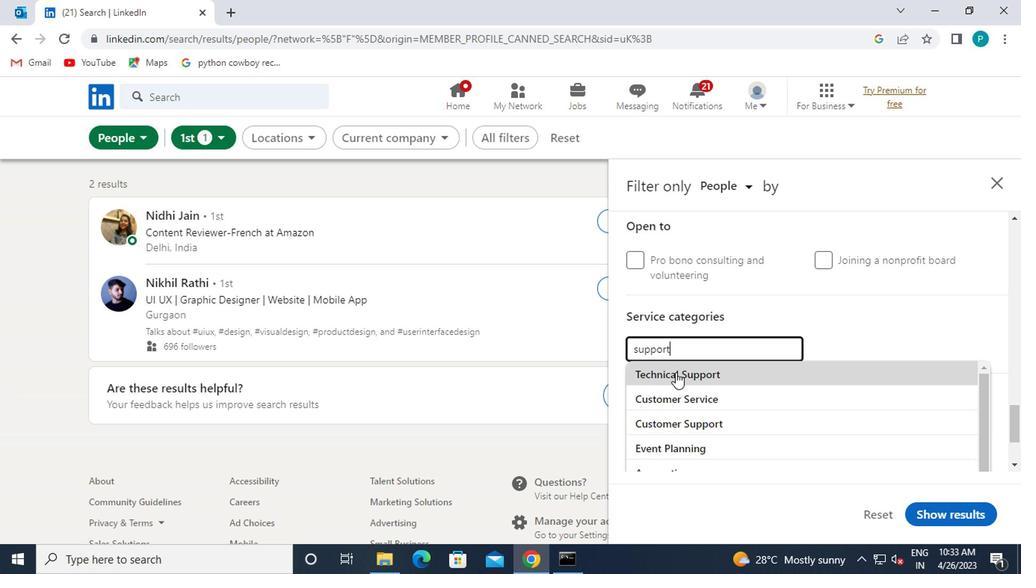 
Action: Mouse scrolled (673, 374) with delta (0, 0)
Screenshot: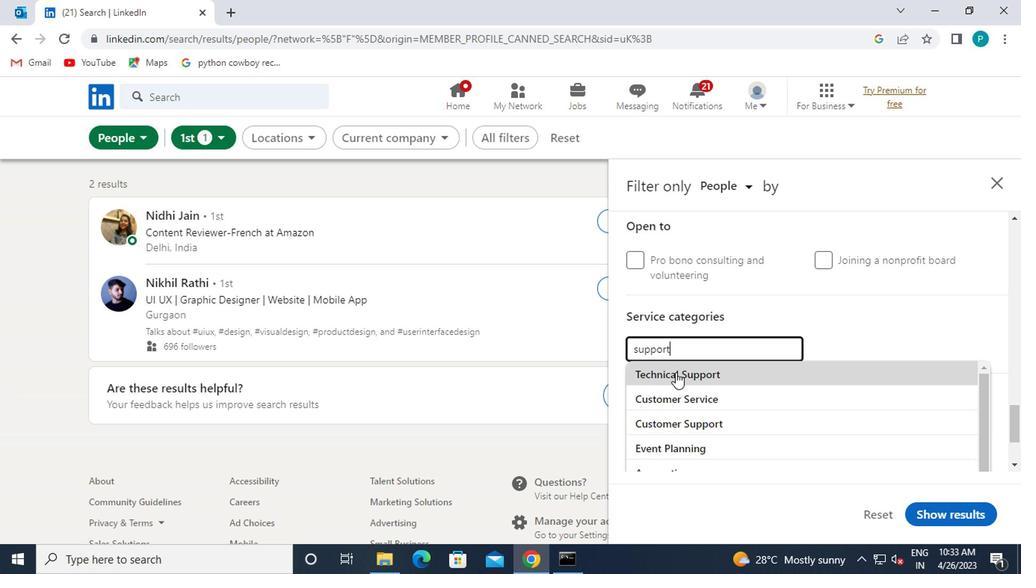 
Action: Mouse moved to (673, 376)
Screenshot: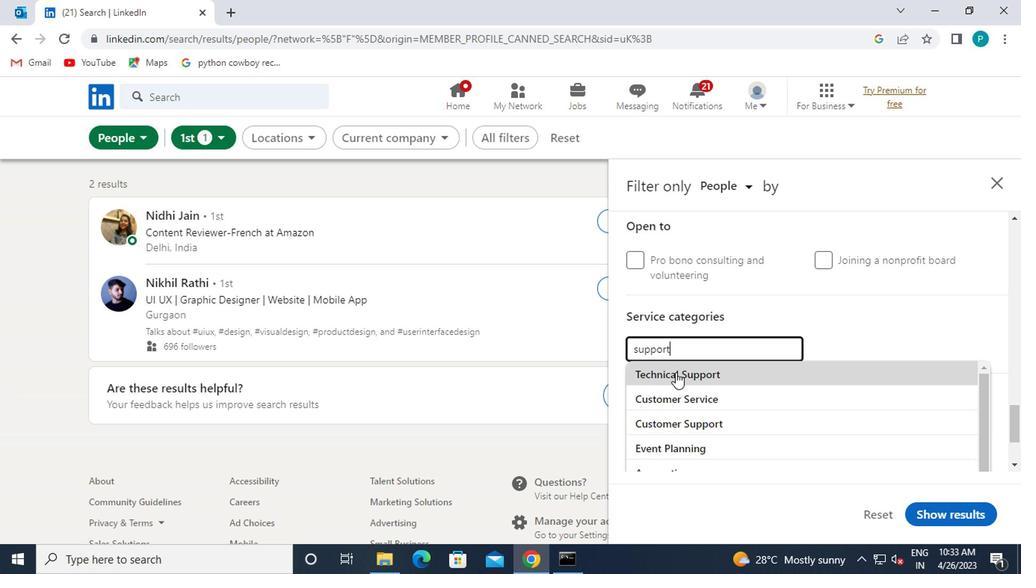 
Action: Mouse scrolled (673, 375) with delta (0, -1)
Screenshot: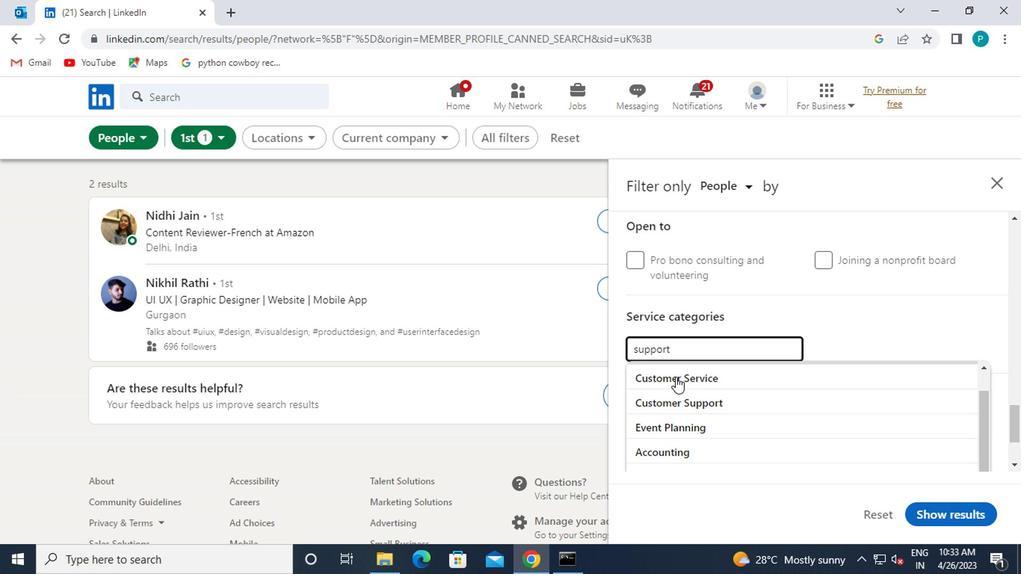 
Action: Mouse moved to (689, 341)
Screenshot: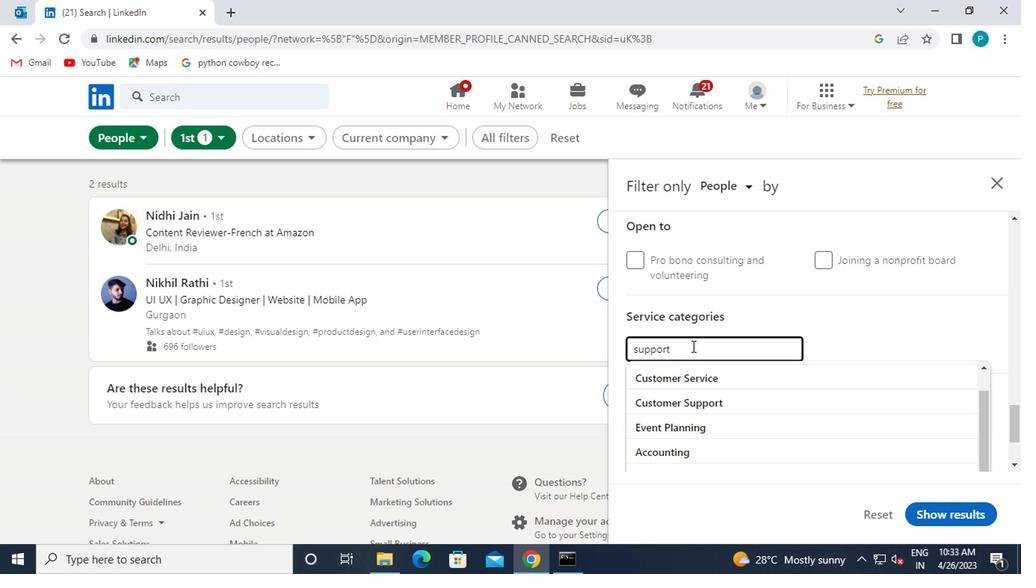 
Action: Key pressed <Key.space>TECHNICAL<Key.space>WRITING
Screenshot: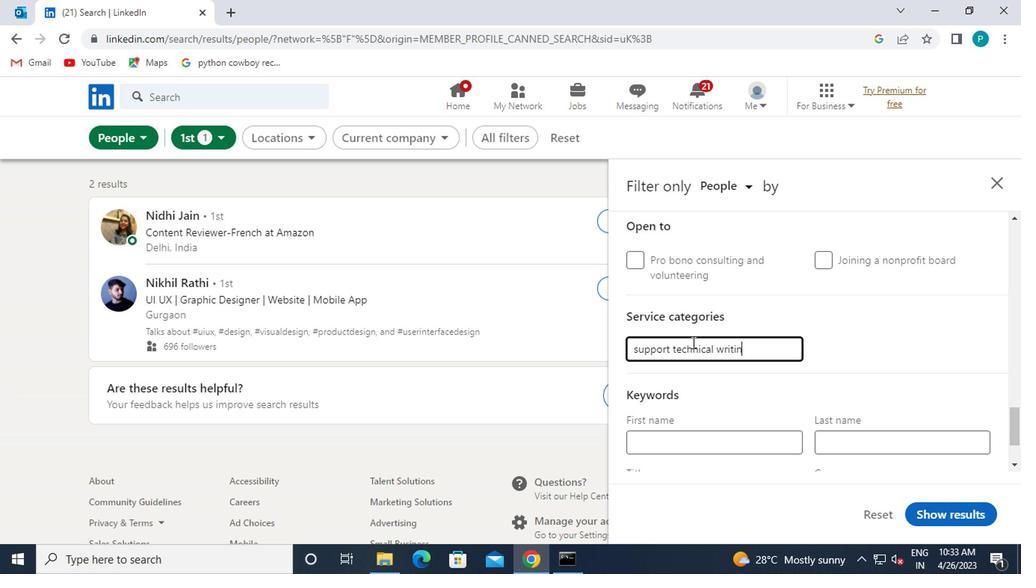 
Action: Mouse moved to (698, 420)
Screenshot: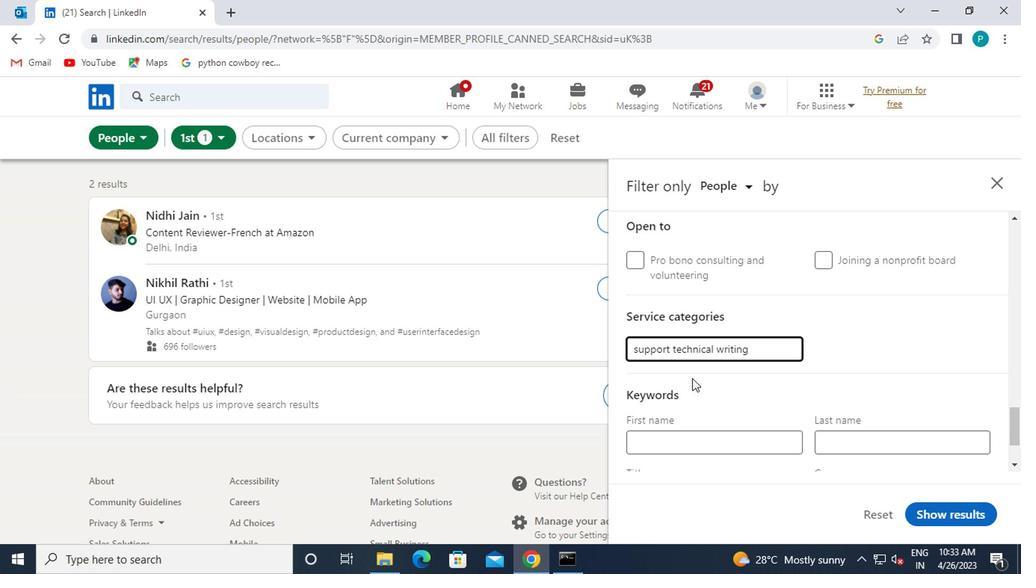
Action: Mouse scrolled (698, 419) with delta (0, -1)
Screenshot: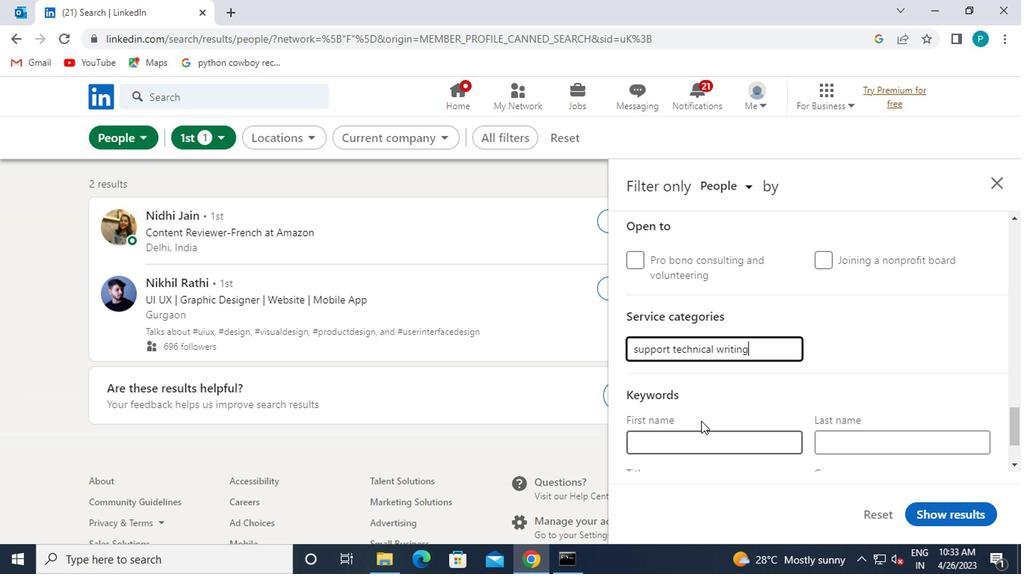 
Action: Mouse moved to (698, 417)
Screenshot: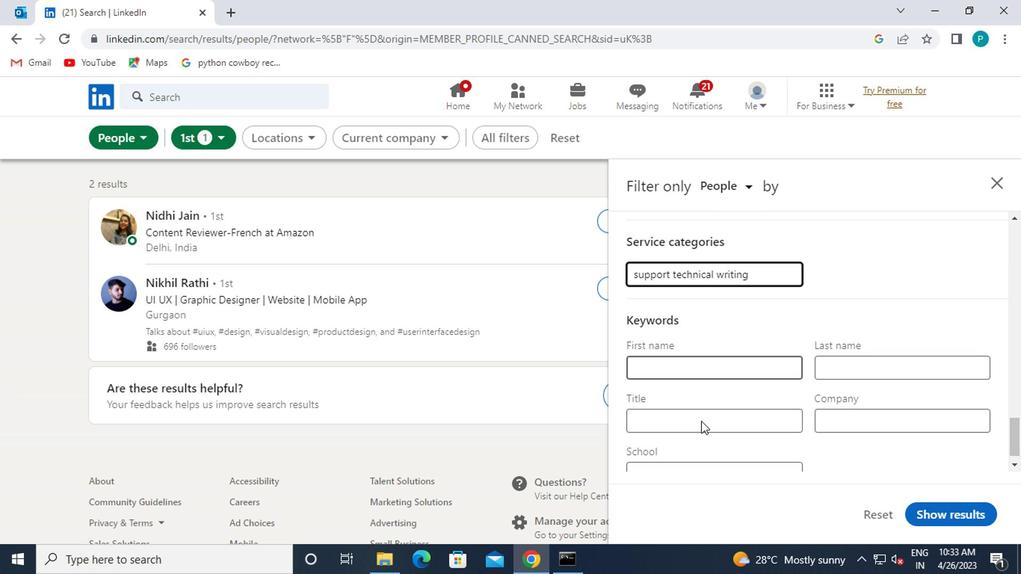 
Action: Mouse scrolled (698, 416) with delta (0, 0)
Screenshot: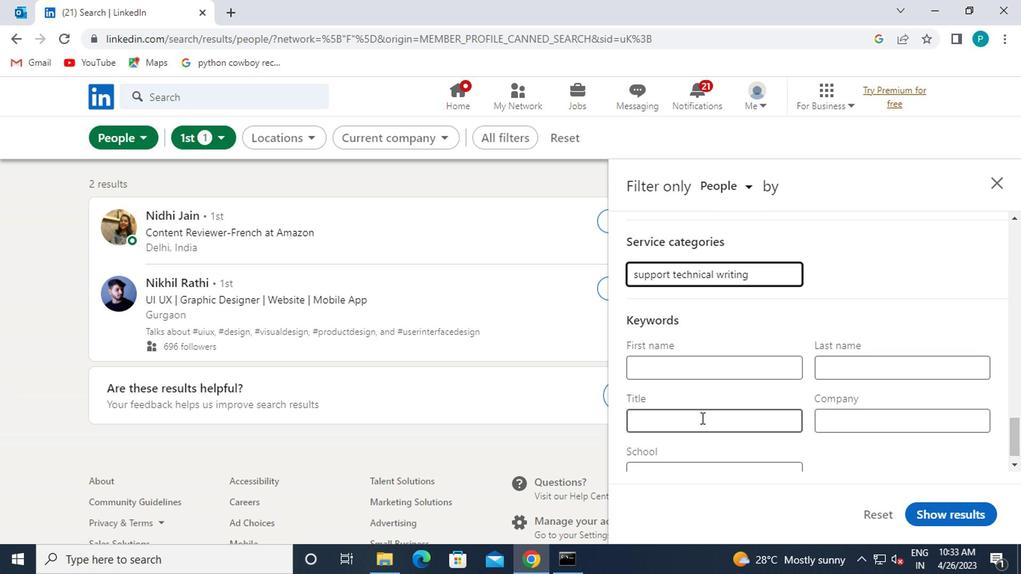 
Action: Mouse pressed left at (698, 417)
Screenshot: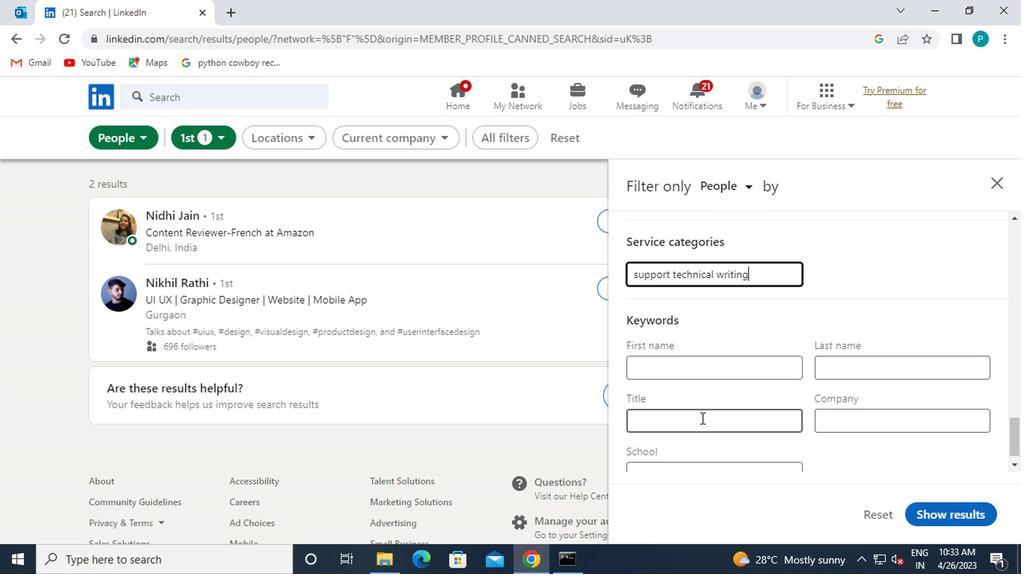
Action: Mouse moved to (701, 410)
Screenshot: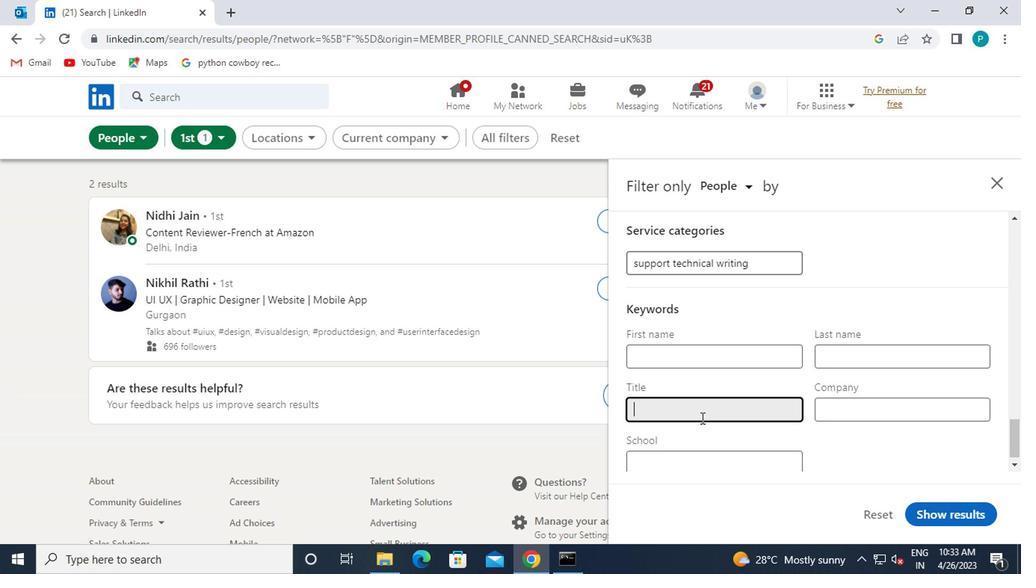 
Action: Key pressed <Key.caps_lock>P<Key.caps_lock>RODUCT<Key.space><Key.caps_lock>M<Key.caps_lock>ANAGER
Screenshot: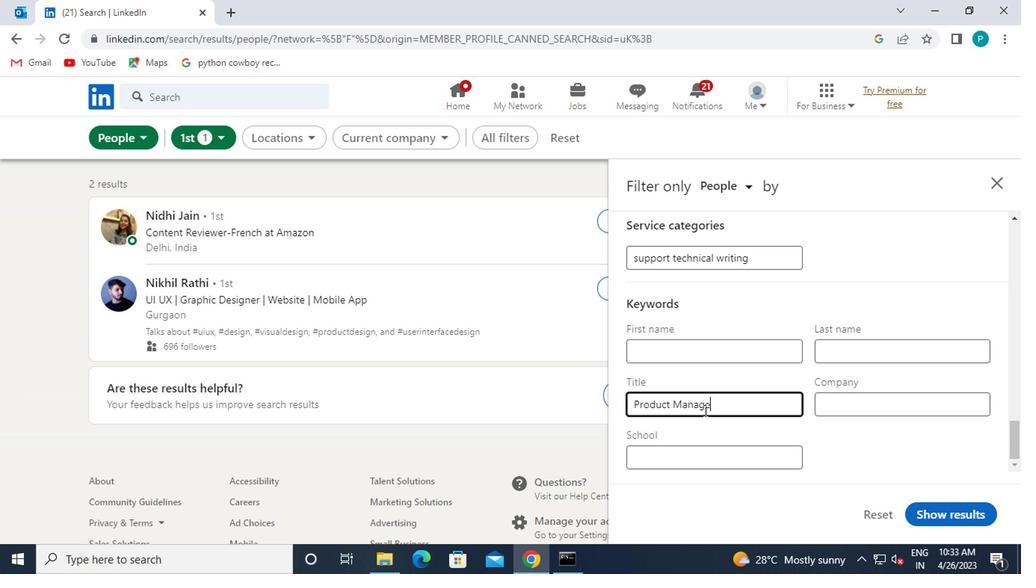 
Action: Mouse moved to (920, 482)
Screenshot: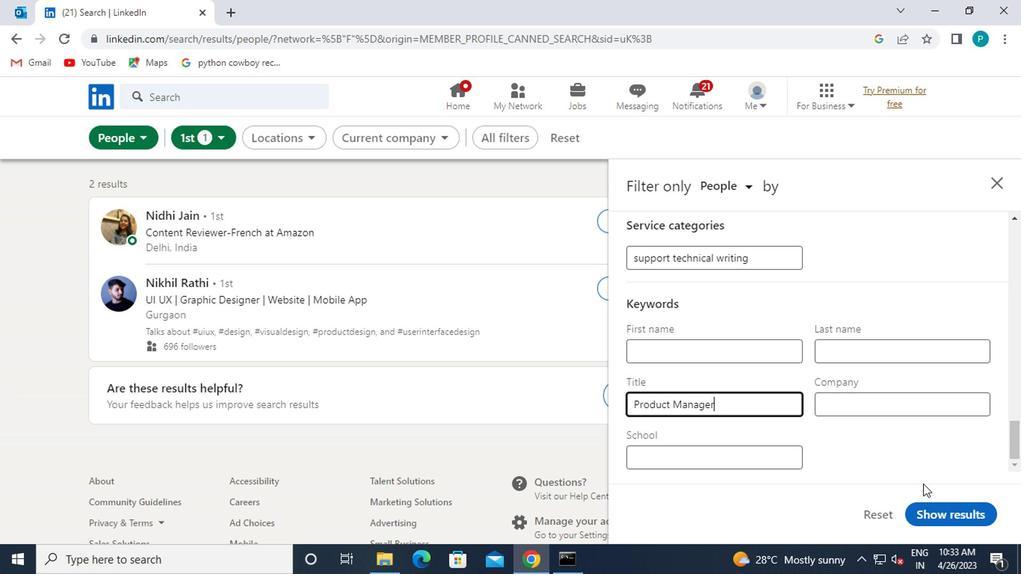 
Action: Mouse scrolled (920, 482) with delta (0, 0)
Screenshot: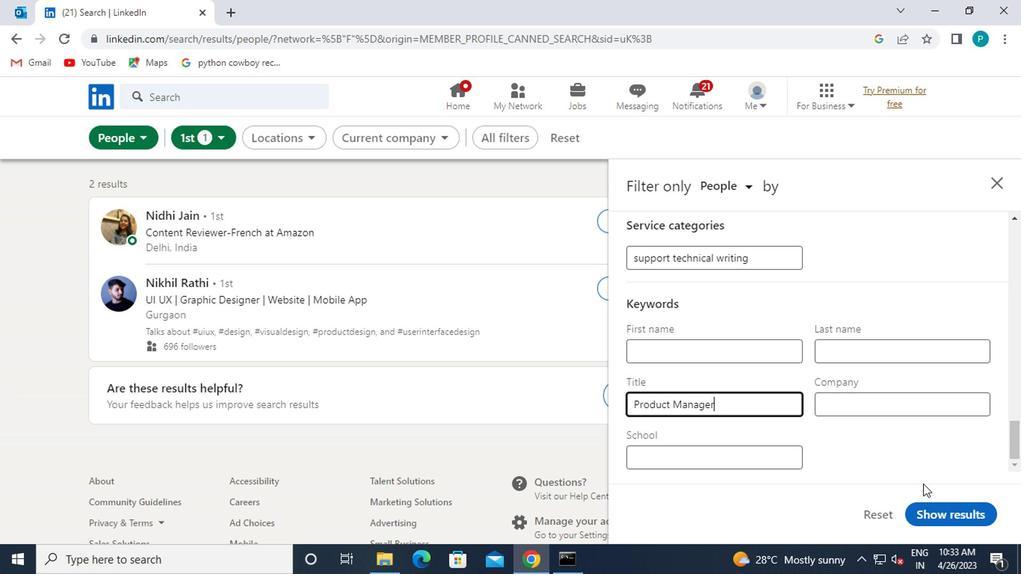 
Action: Mouse moved to (903, 458)
Screenshot: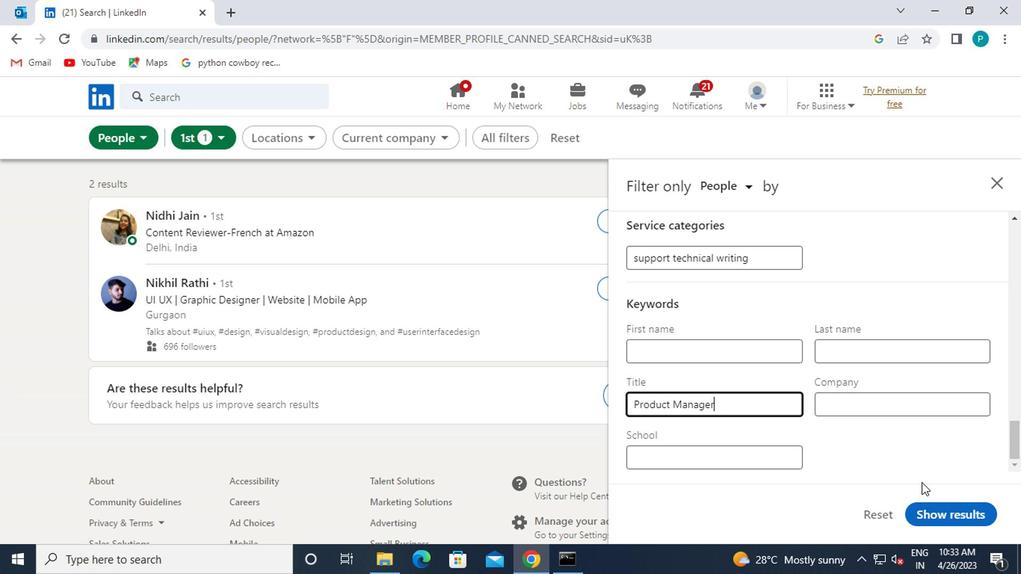 
Action: Mouse scrolled (903, 457) with delta (0, 0)
Screenshot: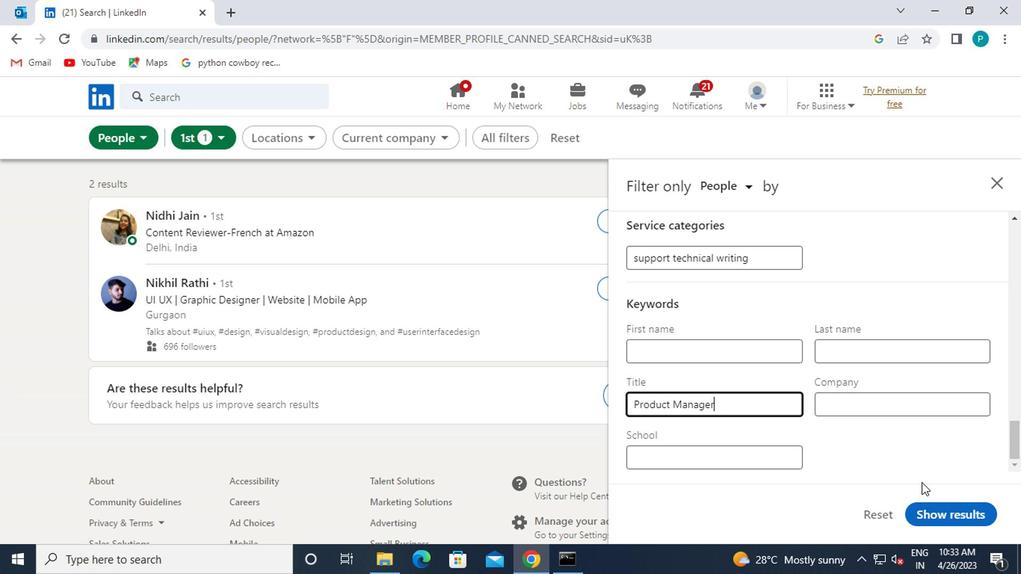 
Action: Mouse moved to (939, 515)
Screenshot: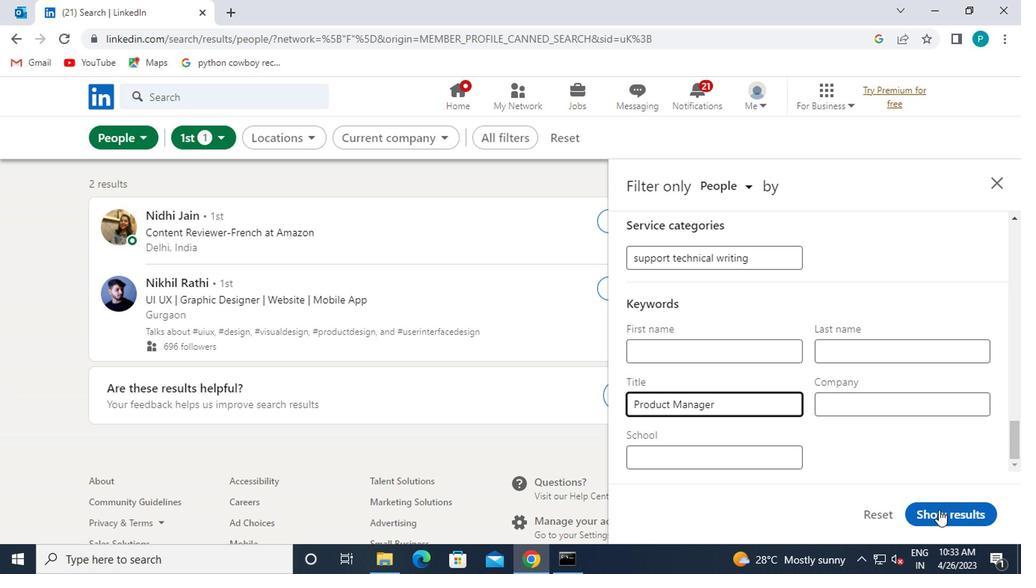 
Action: Mouse pressed left at (939, 515)
Screenshot: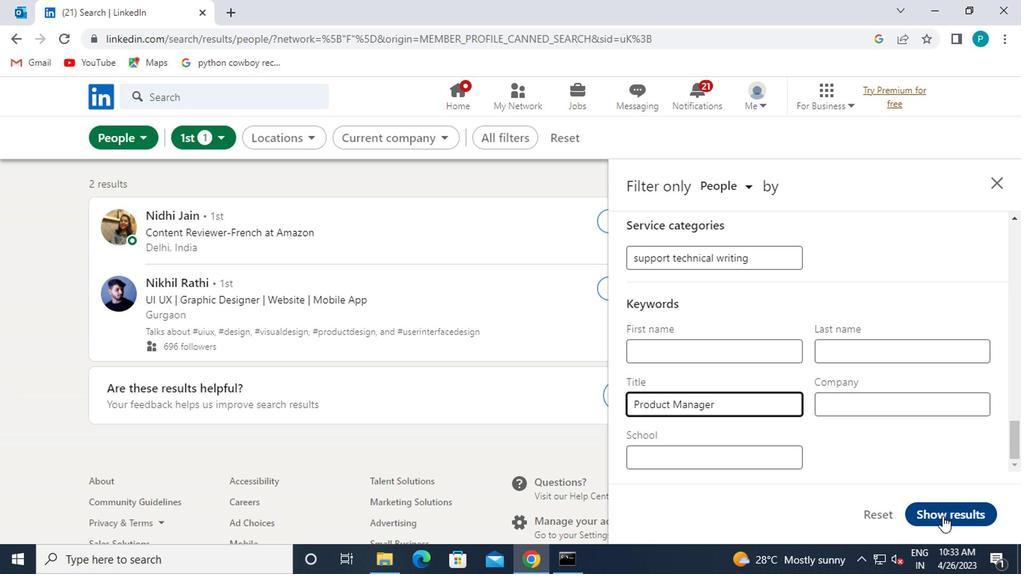 
